 Task: Find connections with filter location Sivagiri with filter topic #Startupcompanywith filter profile language Potuguese with filter current company Qualys with filter school Aarupadai Veedu Institute Of Technology with filter industry Building Structure and Exterior Contractors with filter service category Corporate Events with filter keywords title Executive
Action: Mouse pressed left at (485, 55)
Screenshot: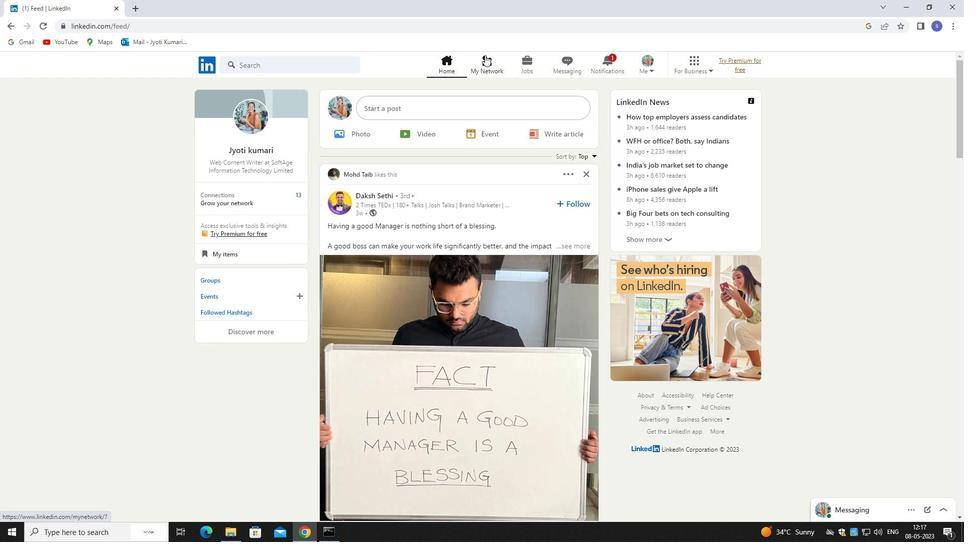 
Action: Mouse pressed left at (485, 55)
Screenshot: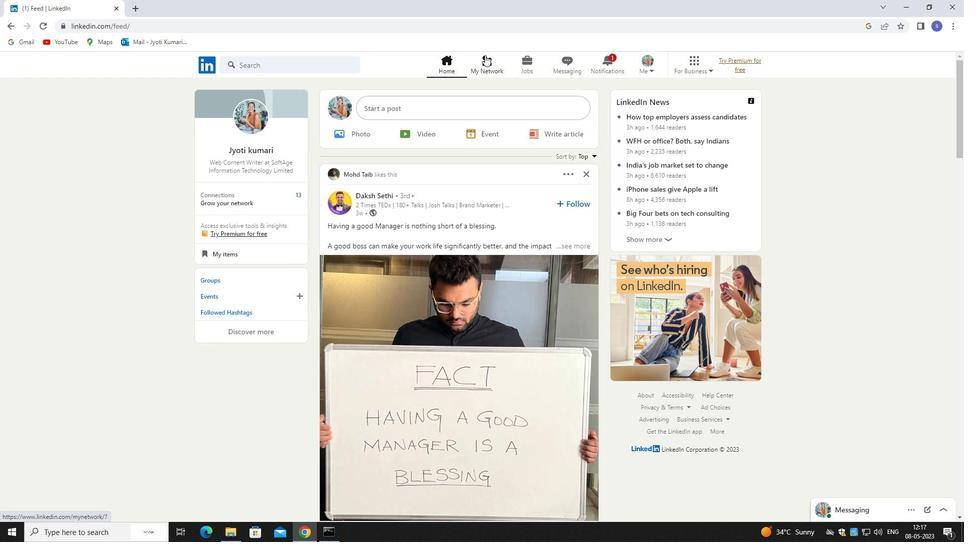 
Action: Mouse moved to (301, 121)
Screenshot: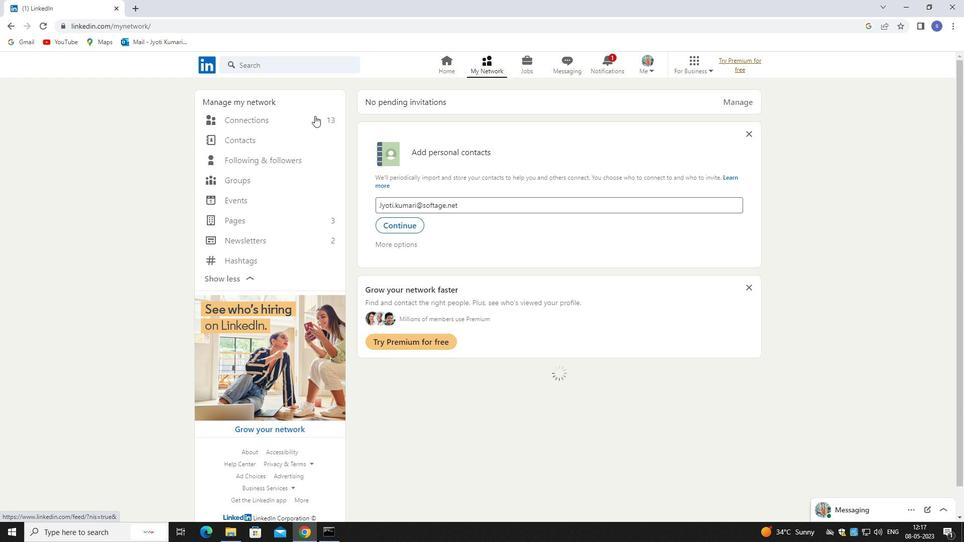 
Action: Mouse pressed left at (301, 121)
Screenshot: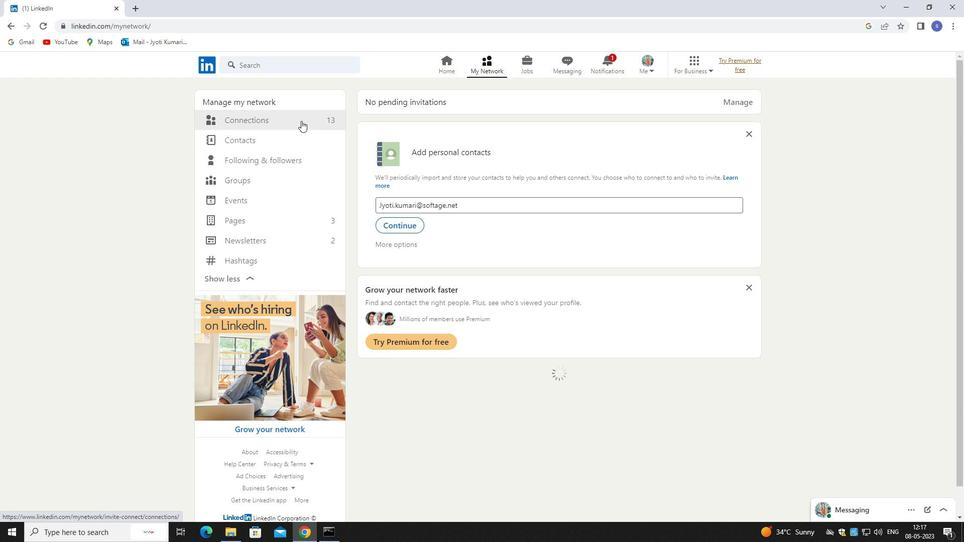 
Action: Mouse moved to (300, 121)
Screenshot: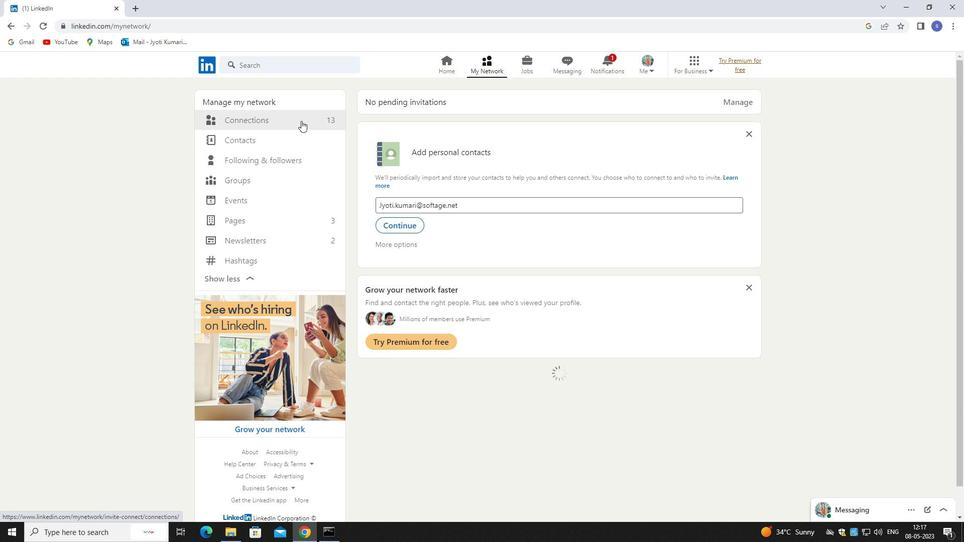 
Action: Mouse pressed left at (300, 121)
Screenshot: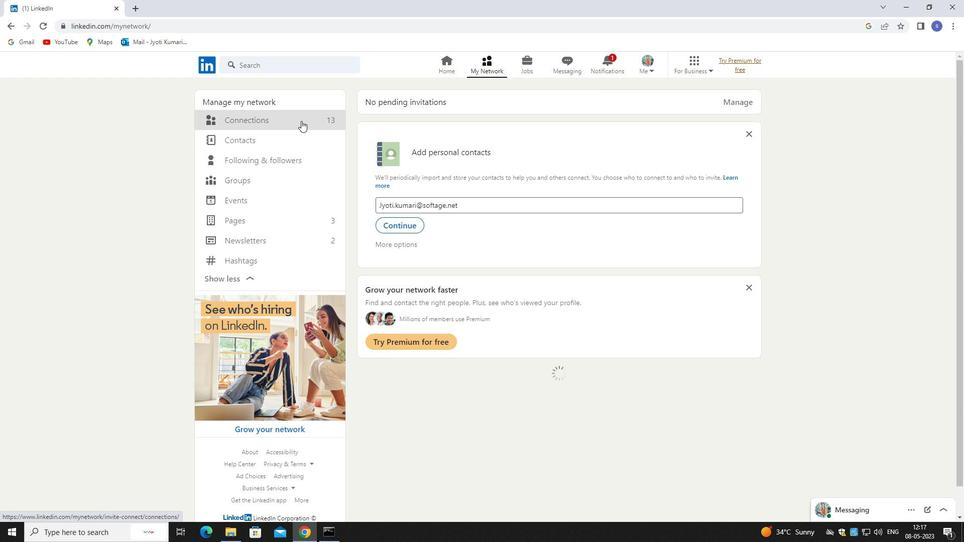 
Action: Mouse moved to (533, 120)
Screenshot: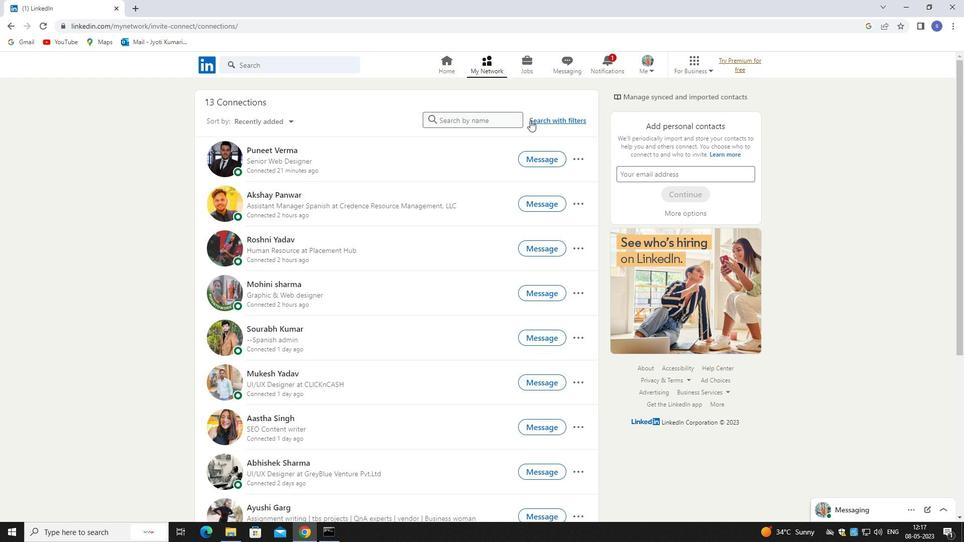 
Action: Mouse pressed left at (533, 120)
Screenshot: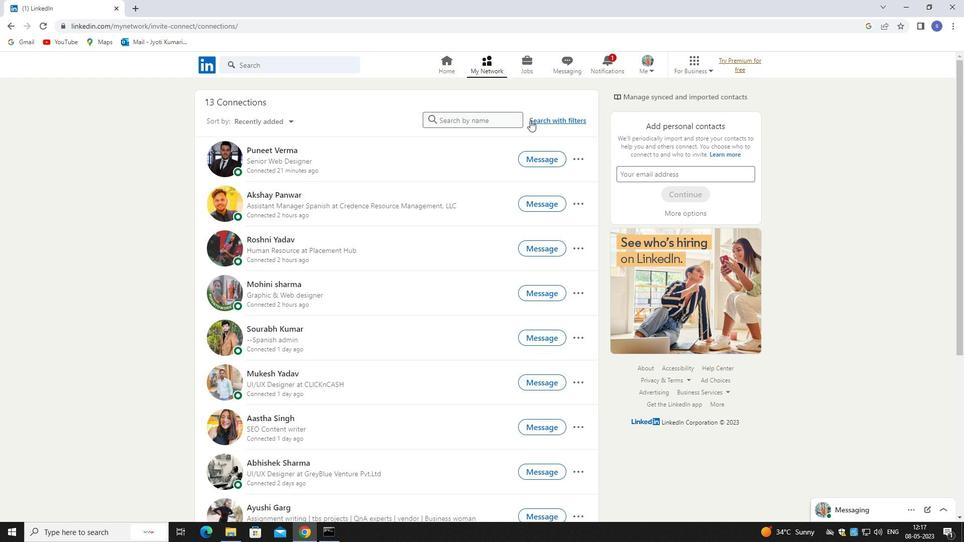 
Action: Mouse moved to (515, 94)
Screenshot: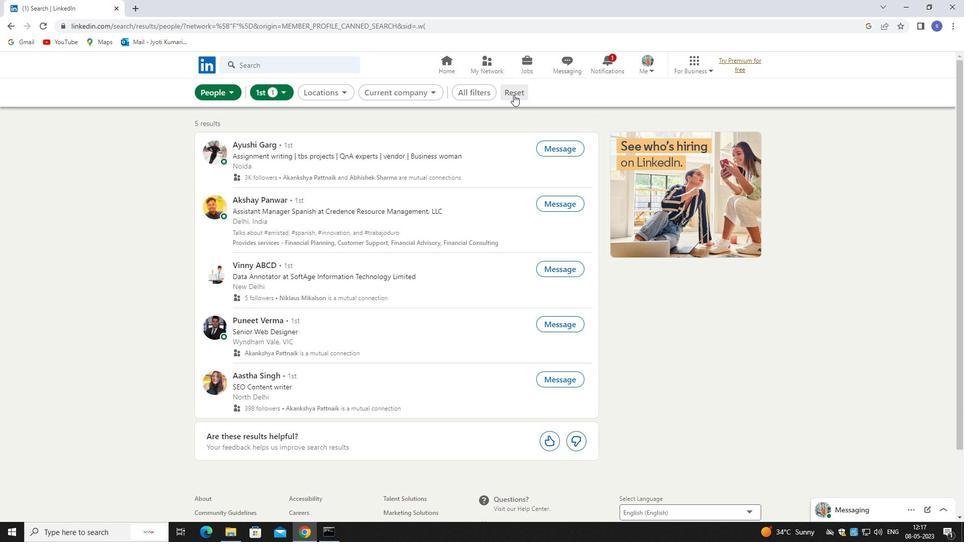 
Action: Mouse pressed left at (515, 94)
Screenshot: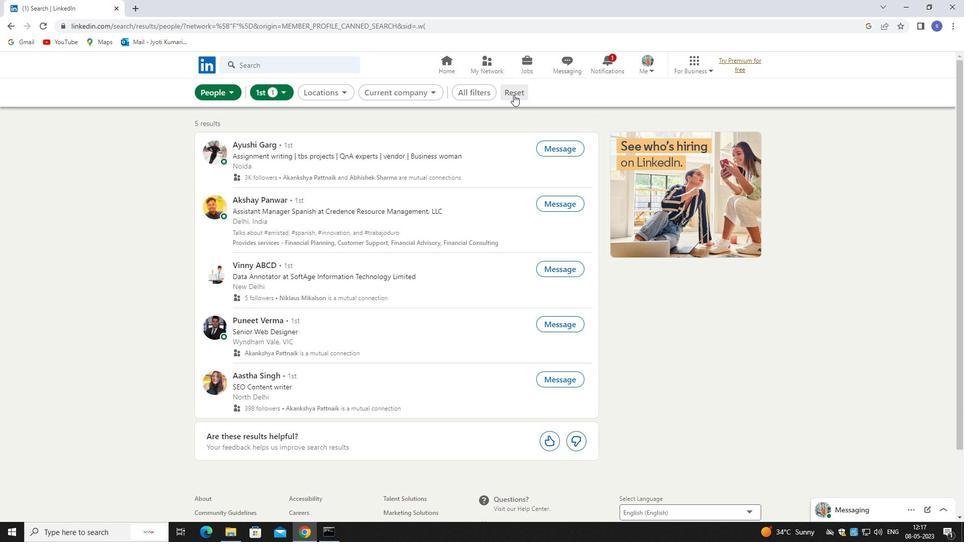 
Action: Mouse moved to (497, 93)
Screenshot: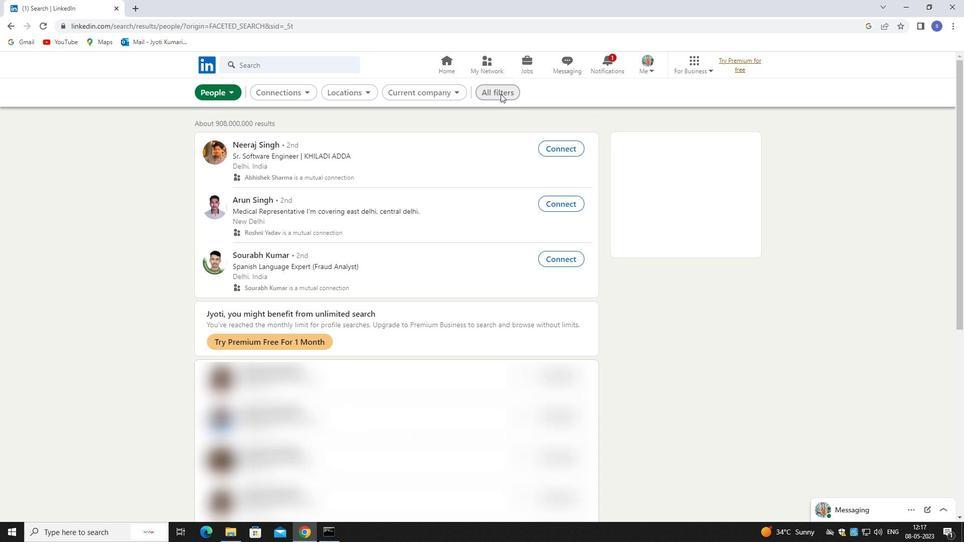 
Action: Mouse pressed left at (497, 93)
Screenshot: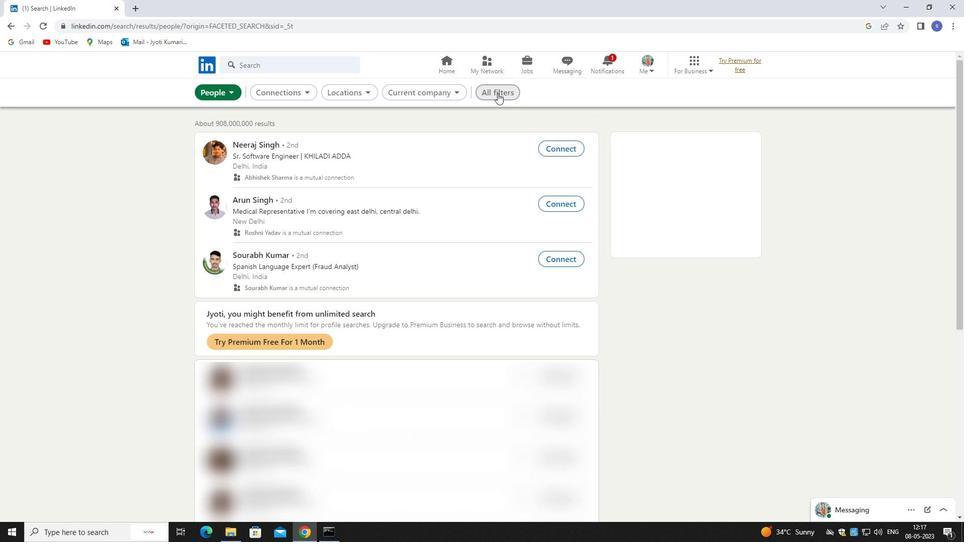 
Action: Mouse moved to (860, 396)
Screenshot: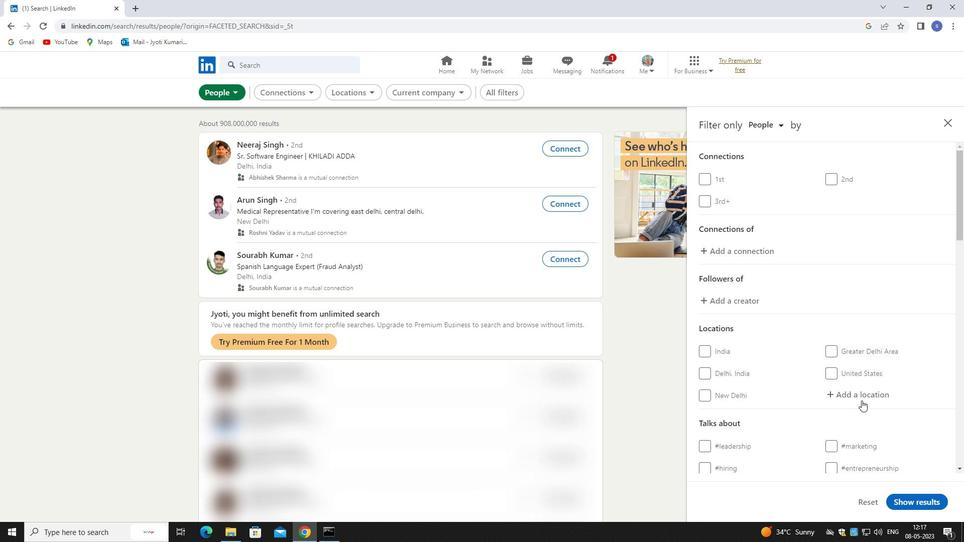
Action: Mouse pressed left at (860, 396)
Screenshot: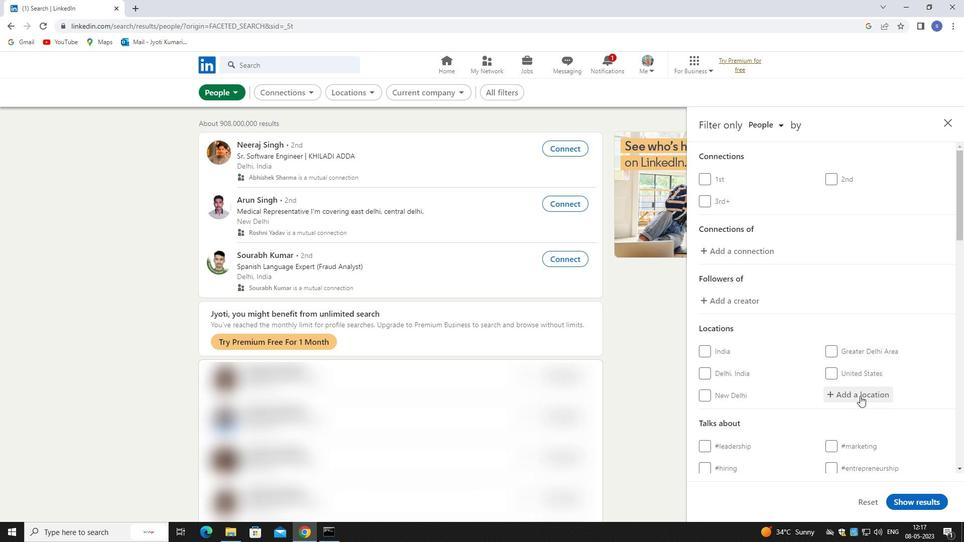 
Action: Key pressed iva<Key.backspace><Key.backspace><Key.backspace>sivagiri
Screenshot: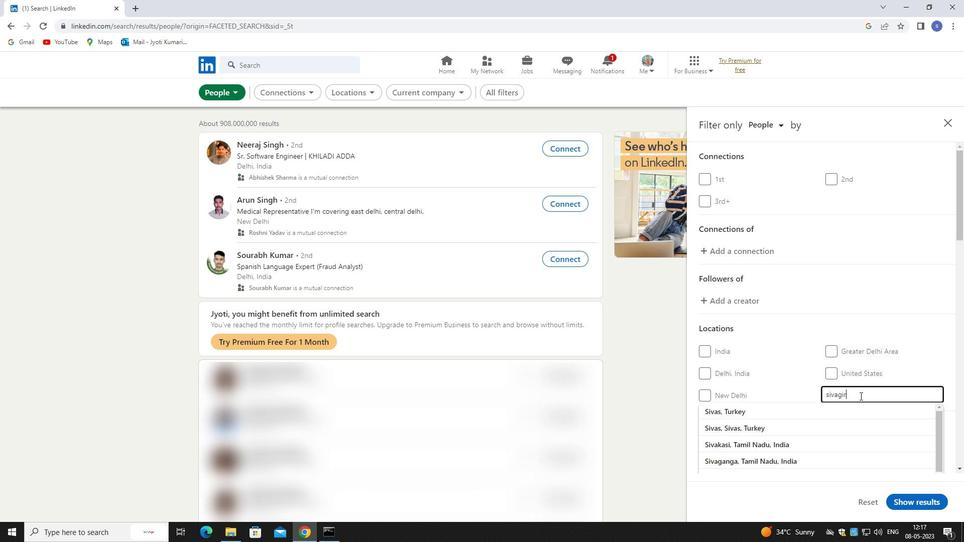 
Action: Mouse moved to (857, 415)
Screenshot: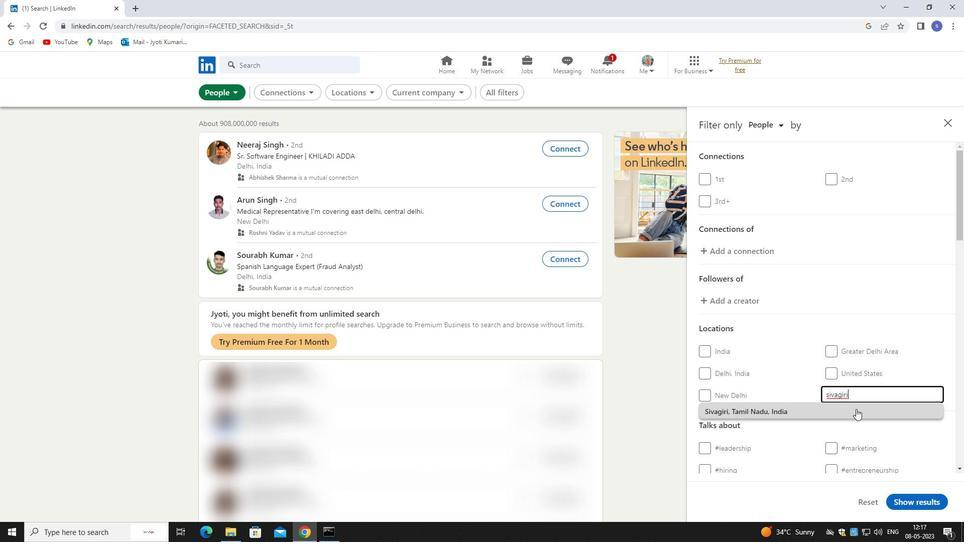 
Action: Mouse pressed left at (857, 415)
Screenshot: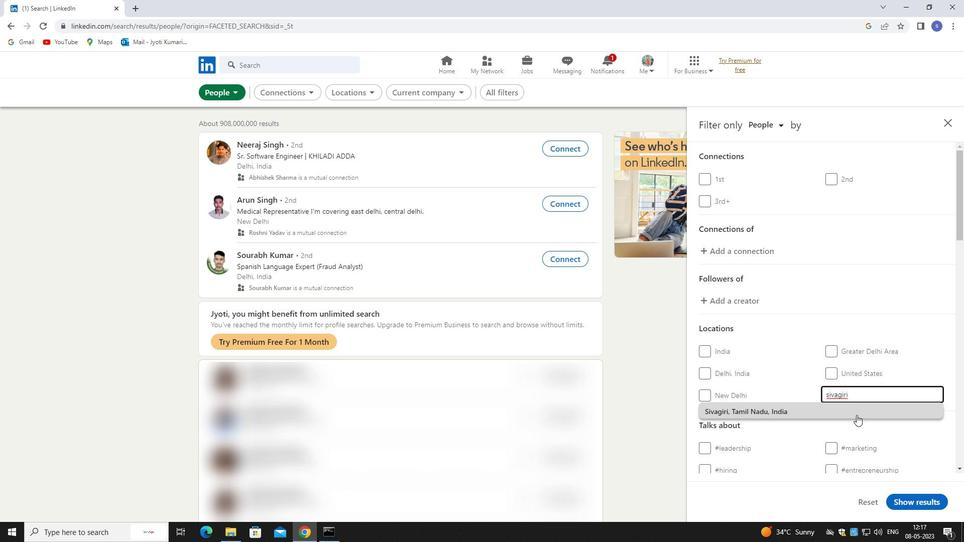 
Action: Mouse moved to (857, 415)
Screenshot: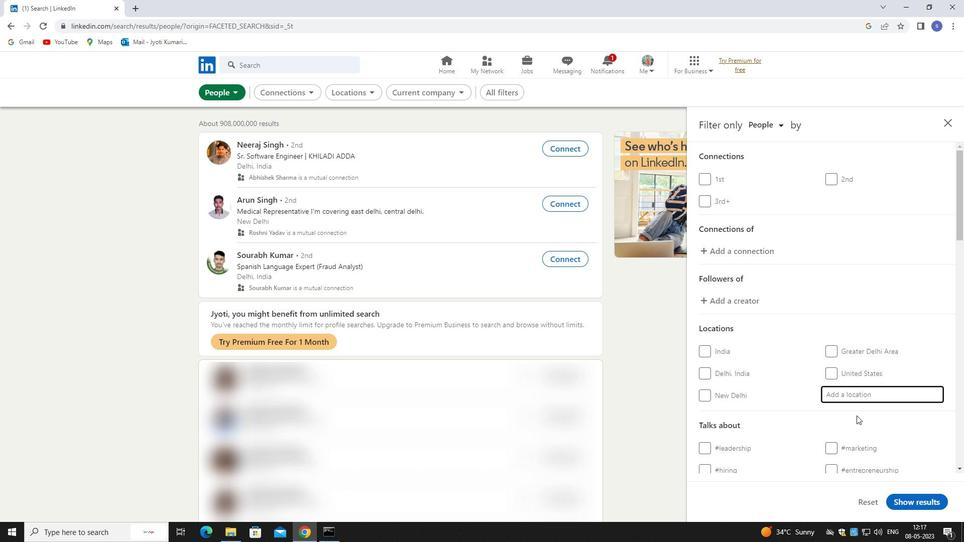 
Action: Mouse scrolled (857, 415) with delta (0, 0)
Screenshot: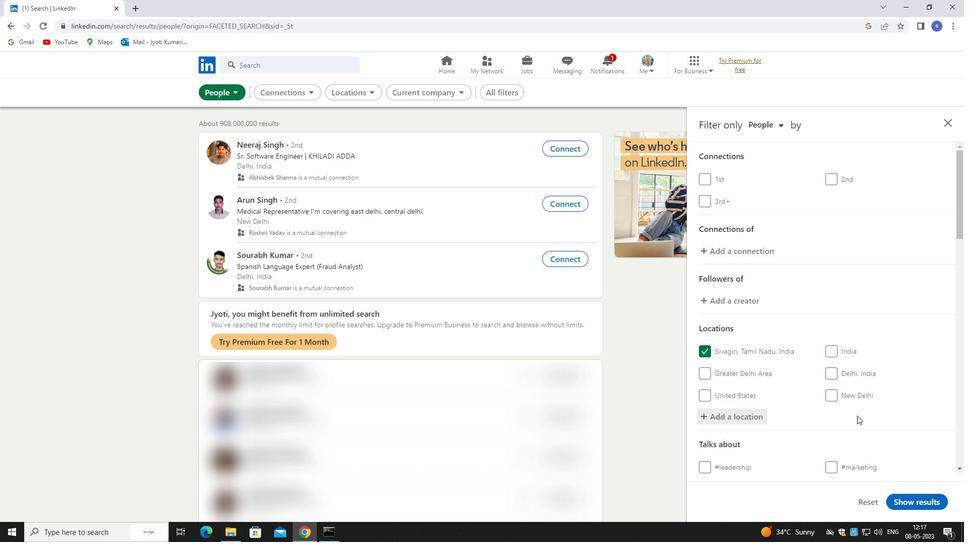 
Action: Mouse scrolled (857, 415) with delta (0, 0)
Screenshot: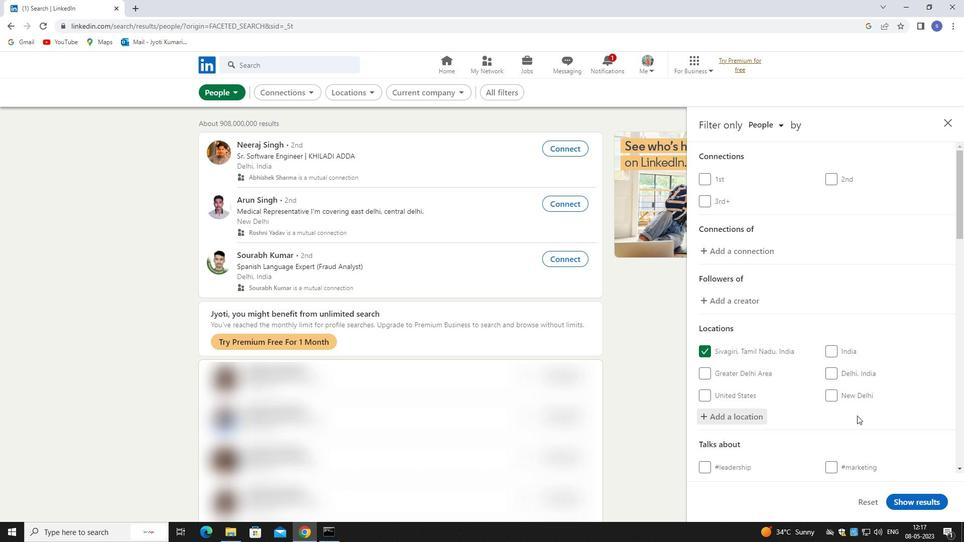 
Action: Mouse moved to (857, 411)
Screenshot: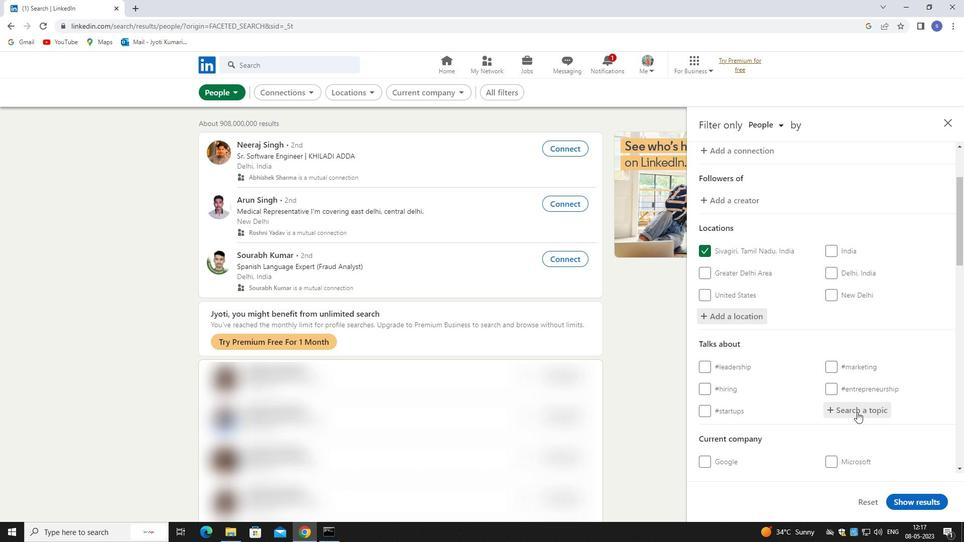 
Action: Mouse pressed left at (857, 411)
Screenshot: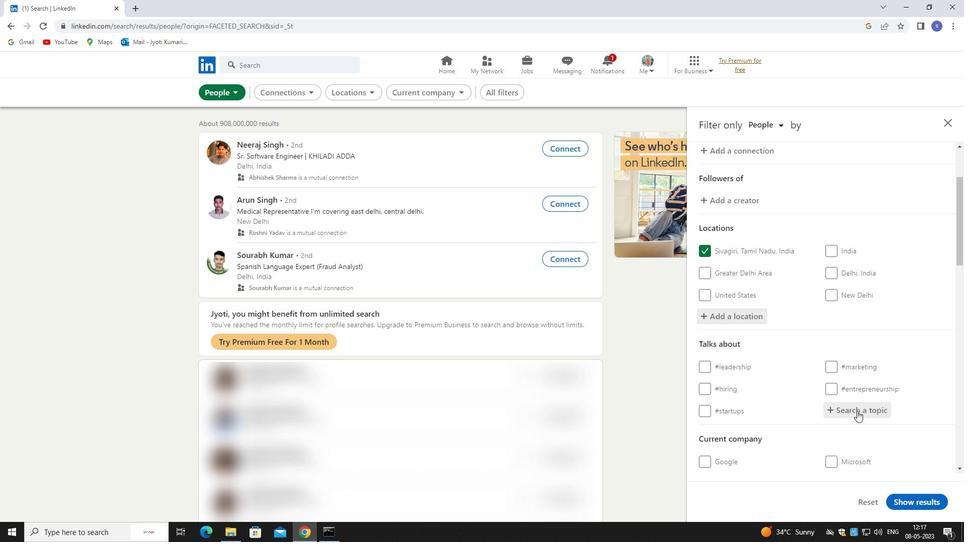 
Action: Key pressed startup
Screenshot: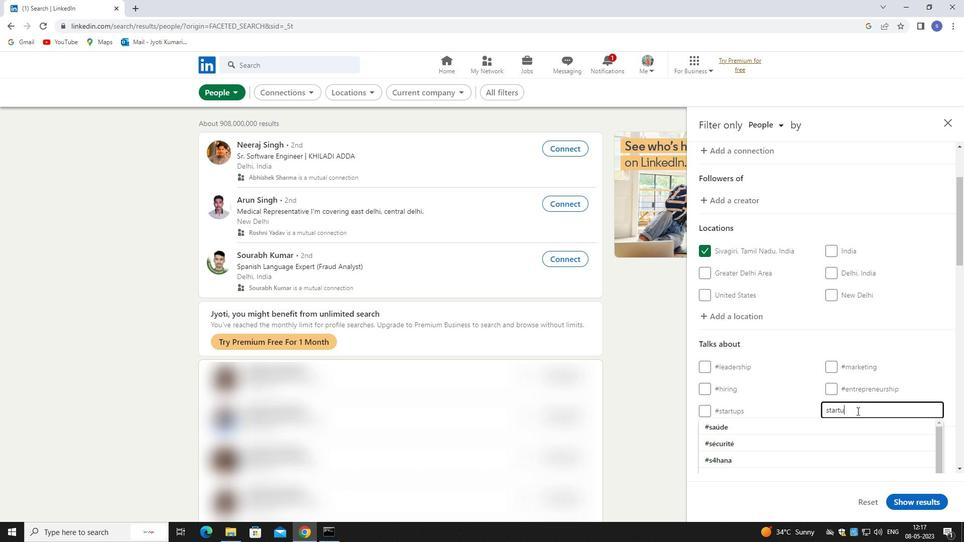 
Action: Mouse moved to (873, 421)
Screenshot: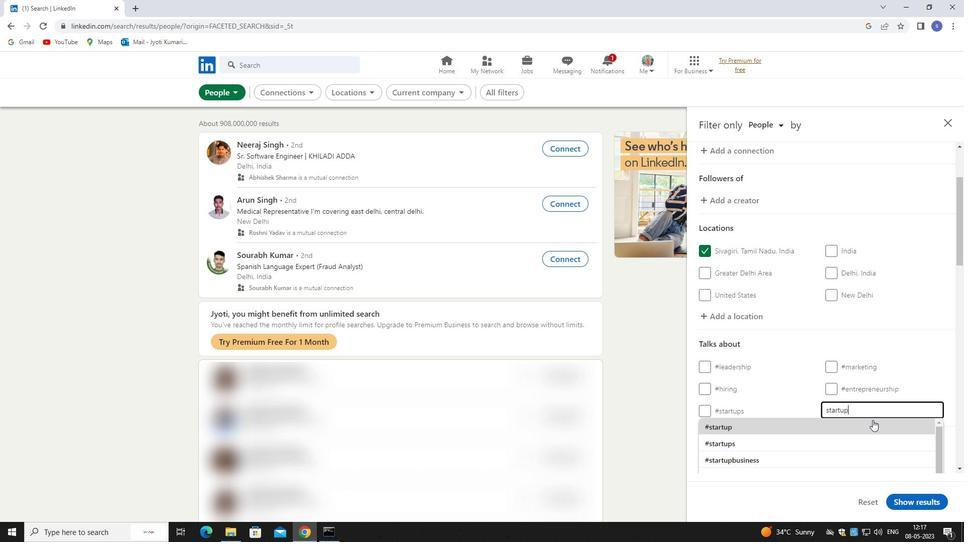 
Action: Key pressed com
Screenshot: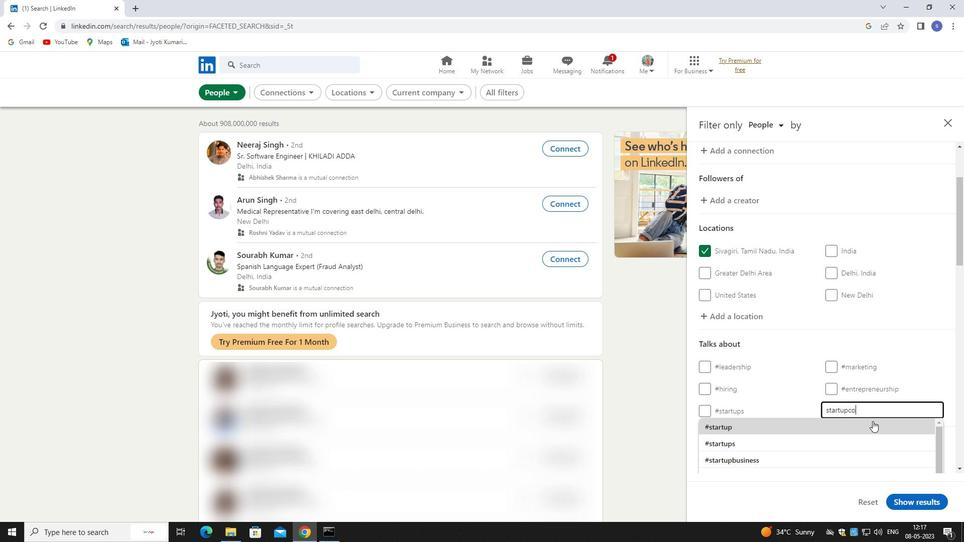
Action: Mouse pressed left at (873, 421)
Screenshot: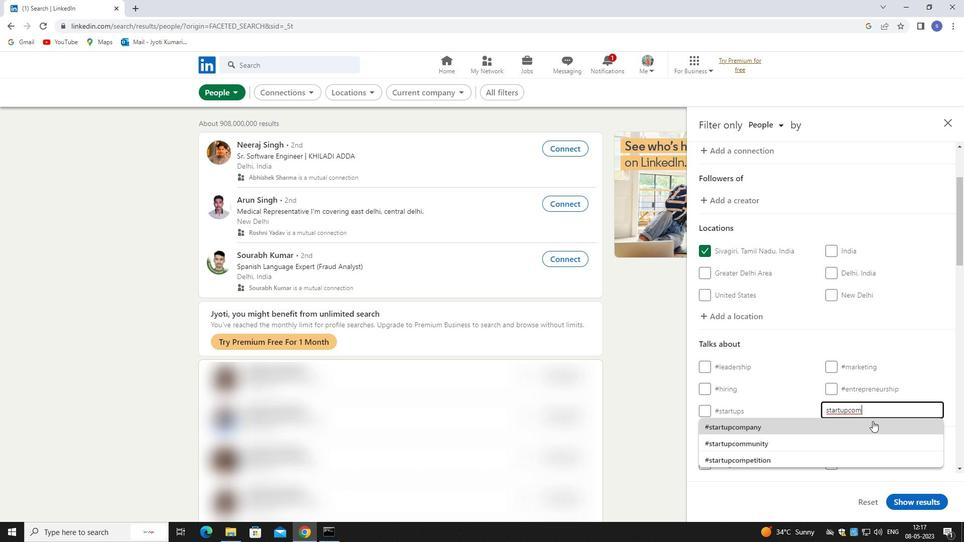 
Action: Mouse moved to (873, 421)
Screenshot: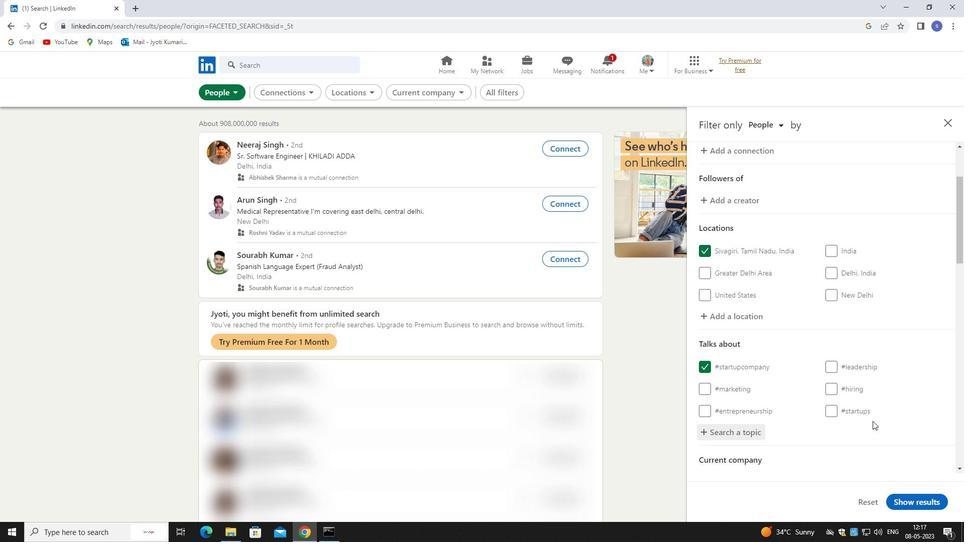 
Action: Mouse scrolled (873, 421) with delta (0, 0)
Screenshot: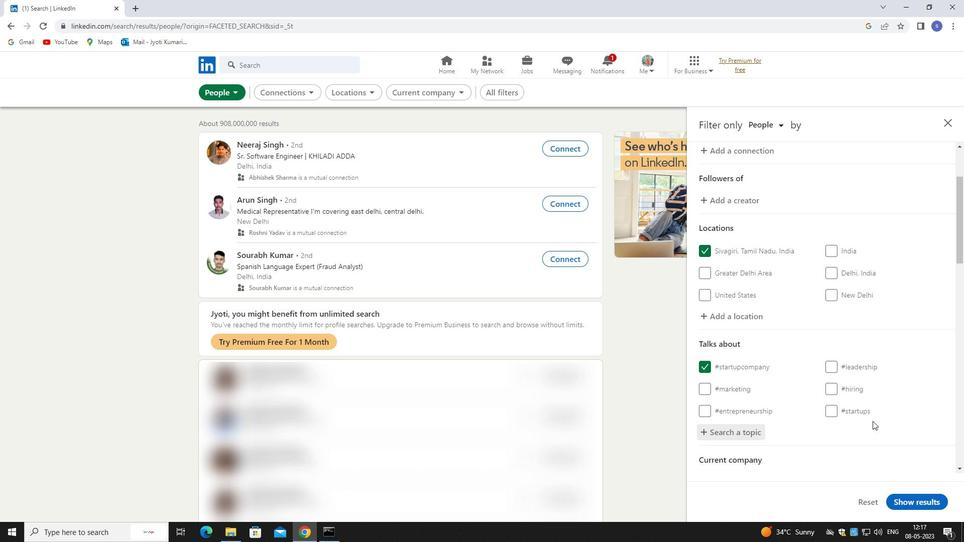 
Action: Mouse moved to (873, 421)
Screenshot: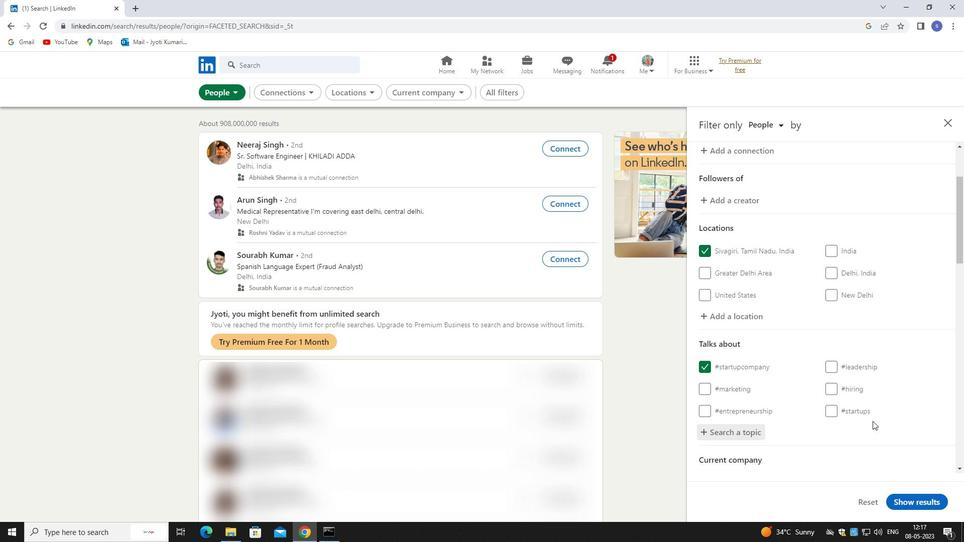 
Action: Mouse scrolled (873, 421) with delta (0, 0)
Screenshot: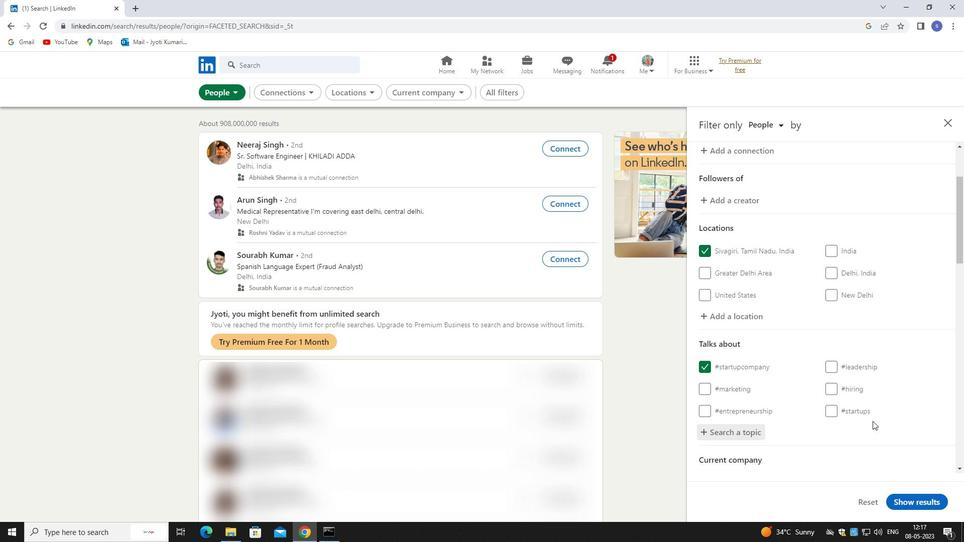 
Action: Mouse moved to (868, 422)
Screenshot: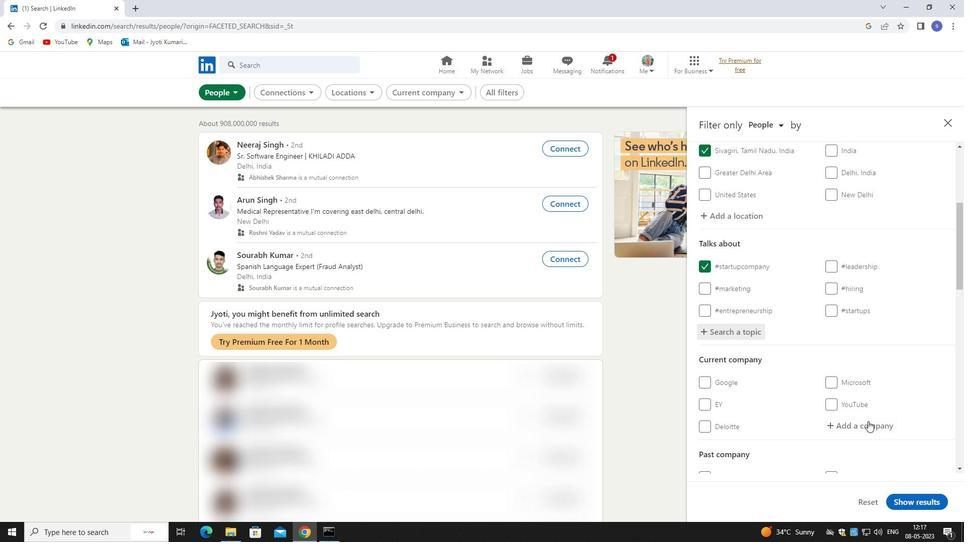 
Action: Mouse pressed left at (868, 422)
Screenshot: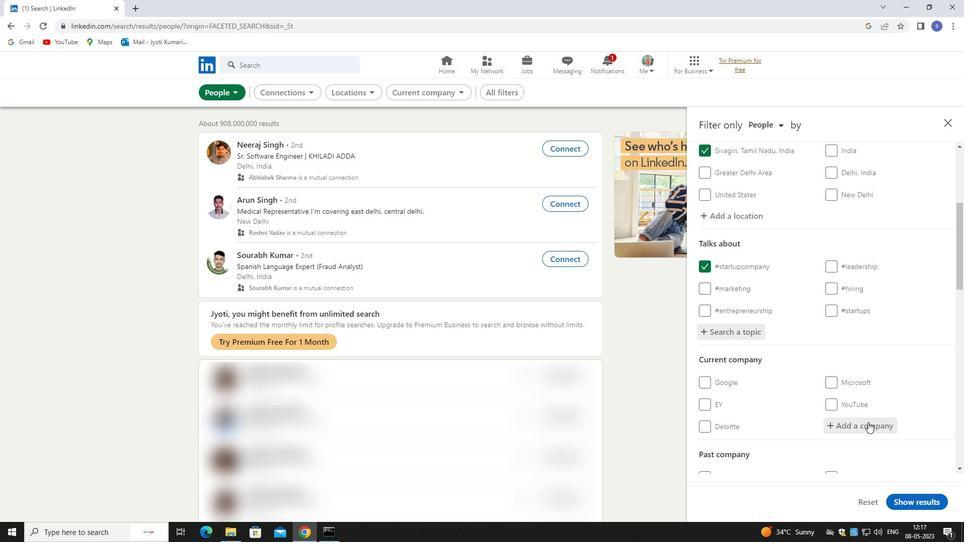 
Action: Key pressed qualys
Screenshot: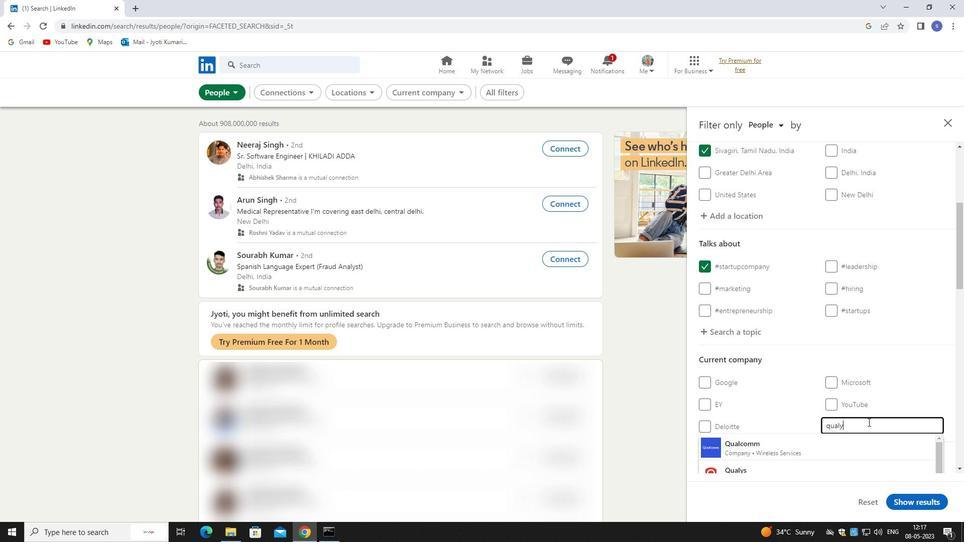 
Action: Mouse moved to (871, 425)
Screenshot: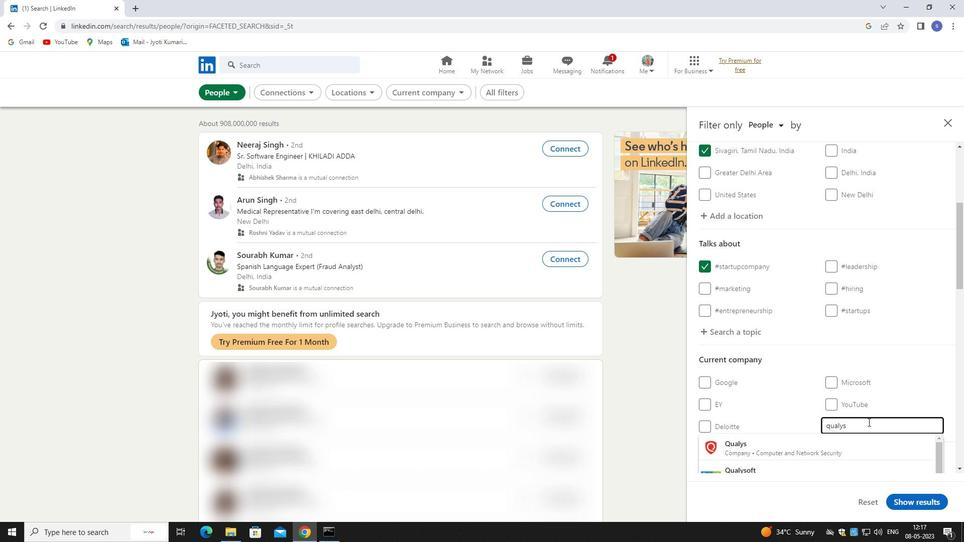 
Action: Mouse scrolled (871, 425) with delta (0, 0)
Screenshot: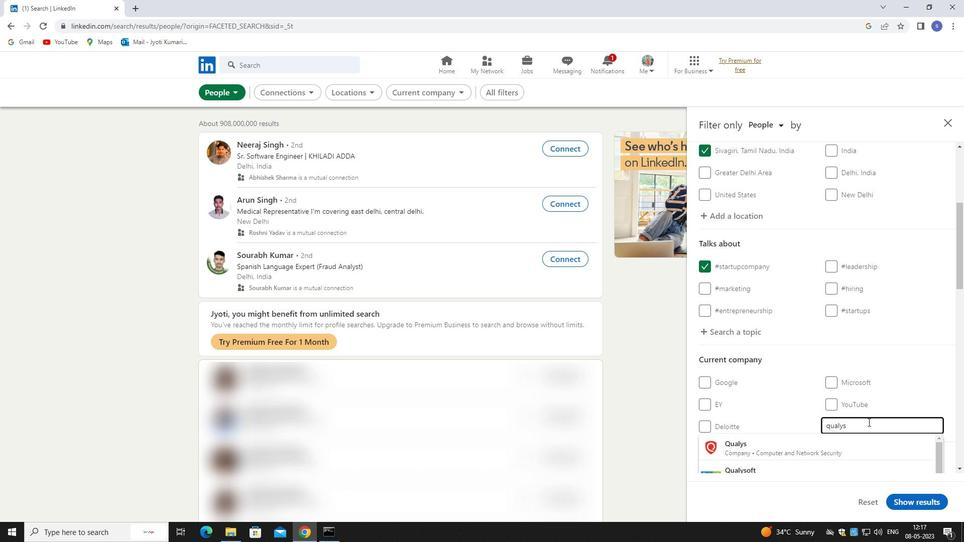 
Action: Mouse moved to (863, 407)
Screenshot: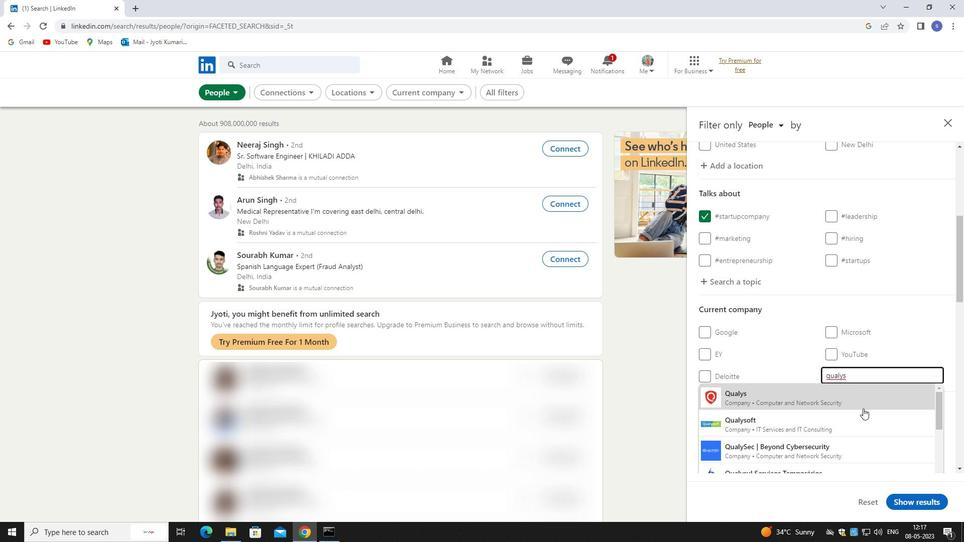 
Action: Mouse pressed left at (863, 407)
Screenshot: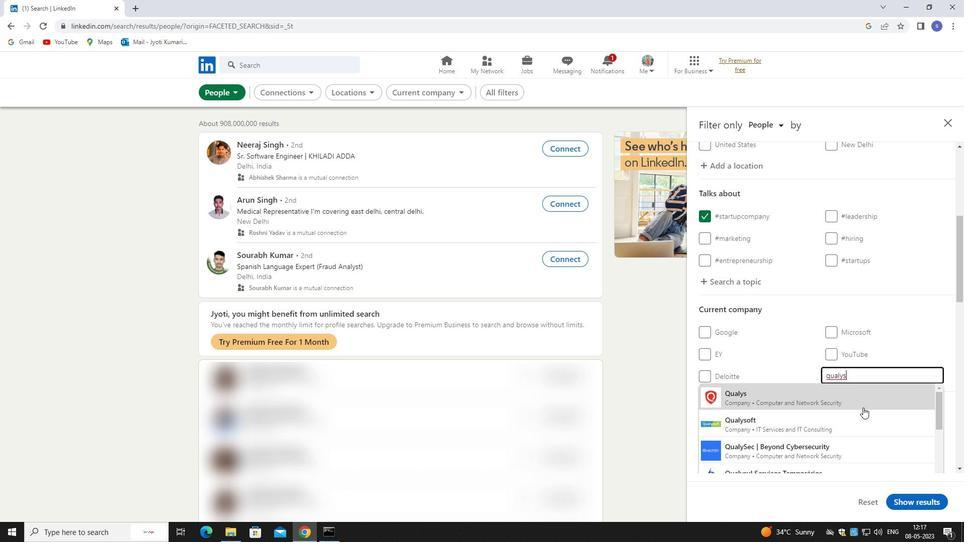 
Action: Mouse moved to (865, 406)
Screenshot: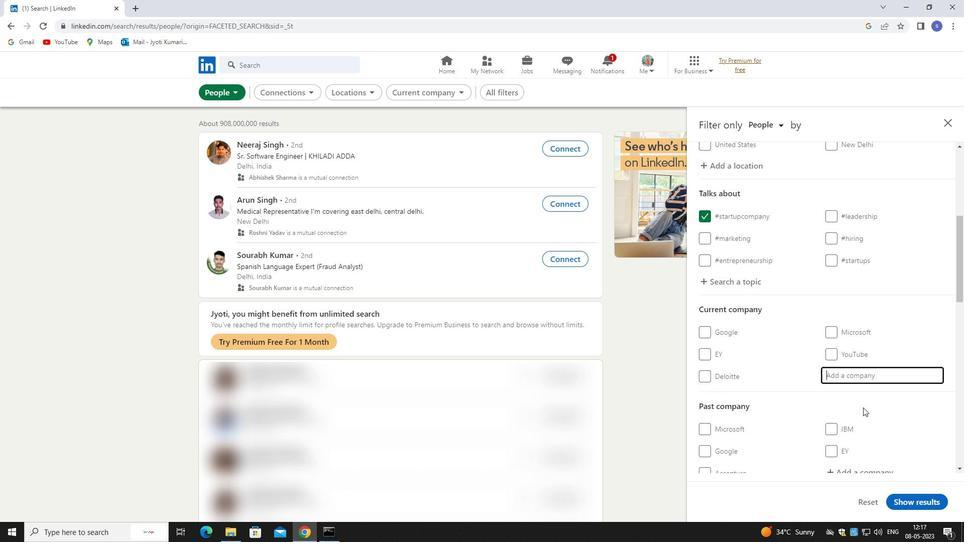 
Action: Mouse scrolled (865, 405) with delta (0, 0)
Screenshot: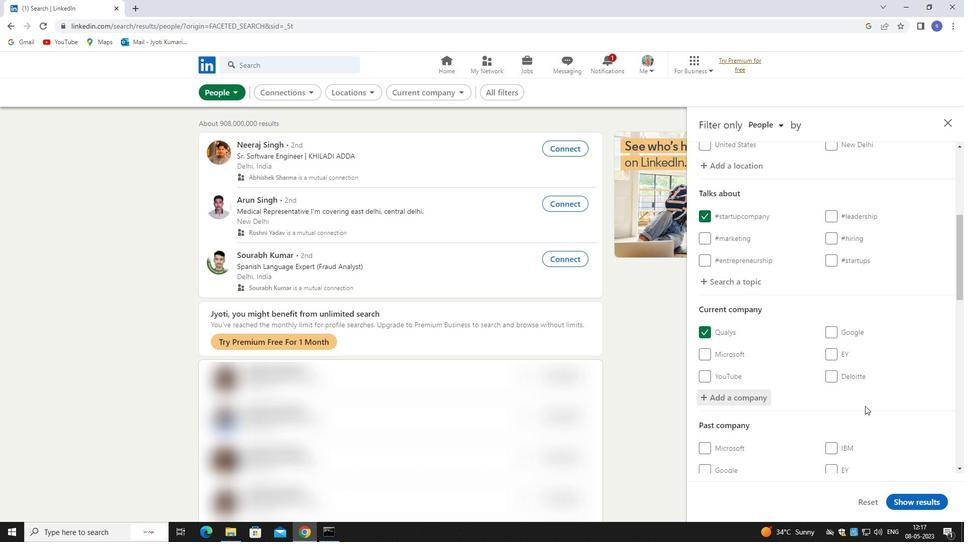
Action: Mouse scrolled (865, 405) with delta (0, 0)
Screenshot: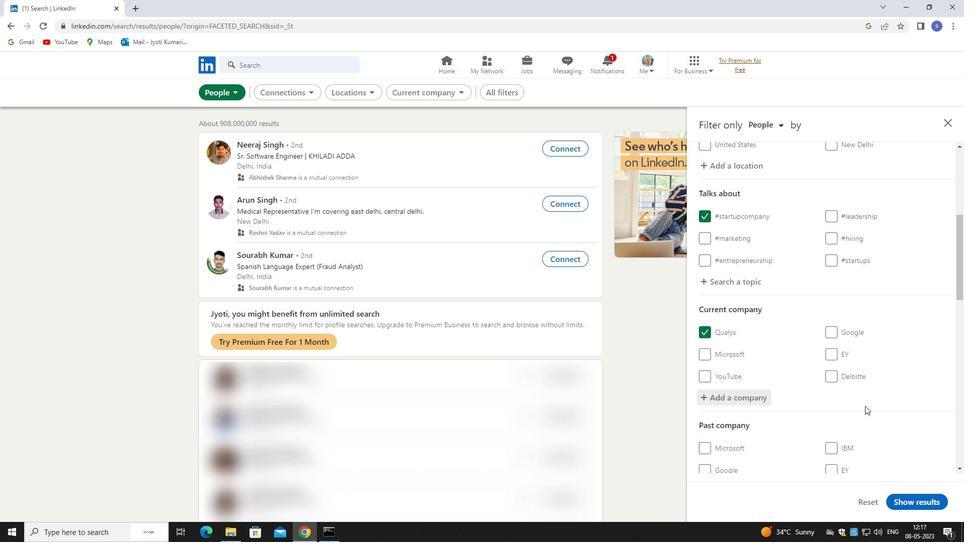 
Action: Mouse moved to (867, 399)
Screenshot: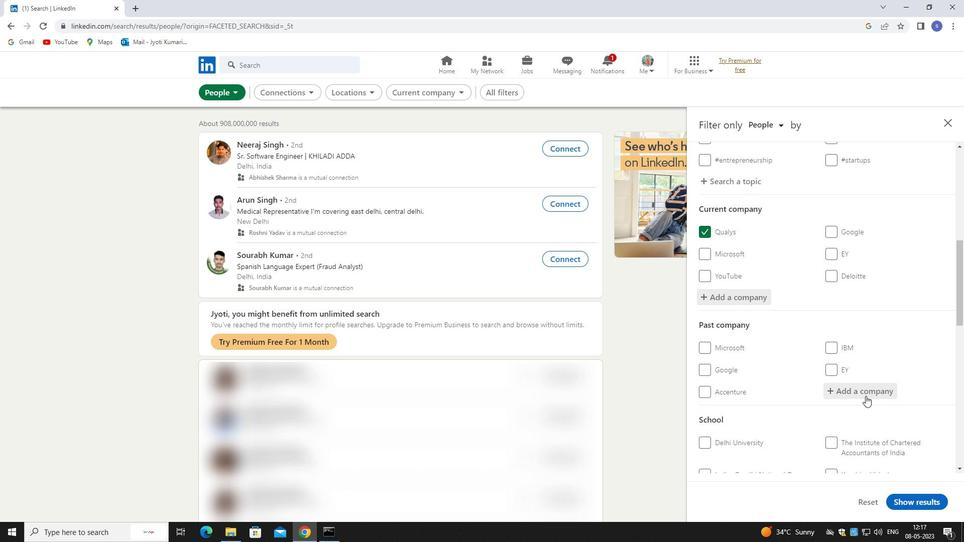 
Action: Mouse scrolled (867, 398) with delta (0, 0)
Screenshot: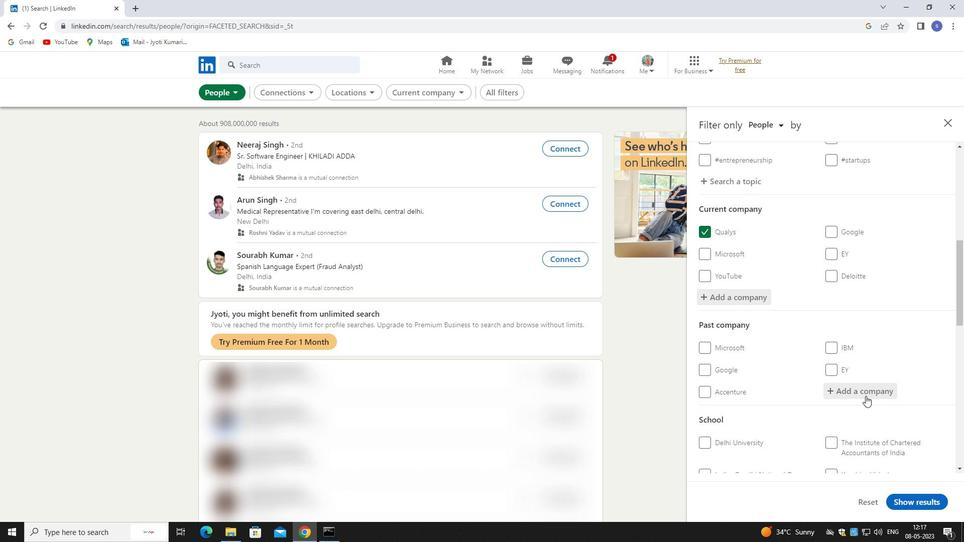 
Action: Mouse moved to (854, 405)
Screenshot: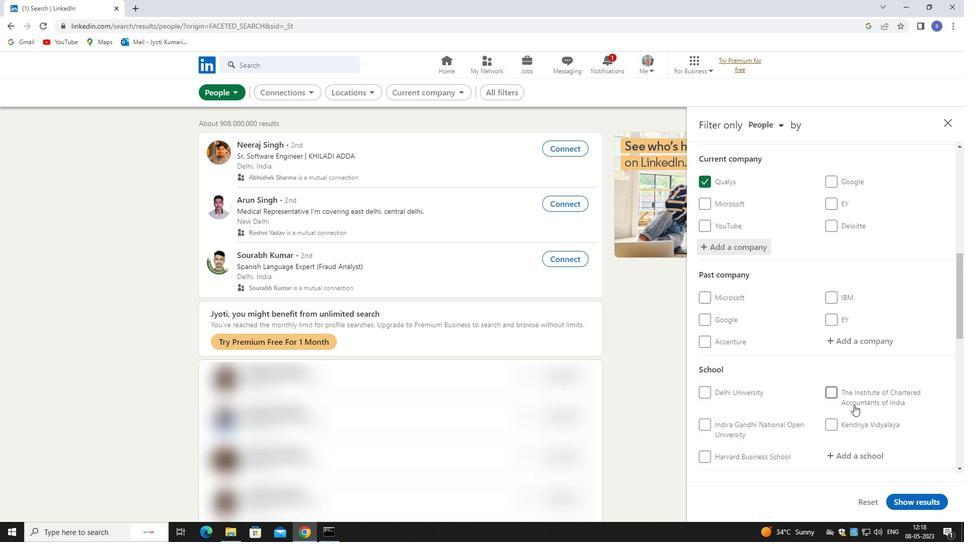 
Action: Mouse scrolled (854, 404) with delta (0, 0)
Screenshot: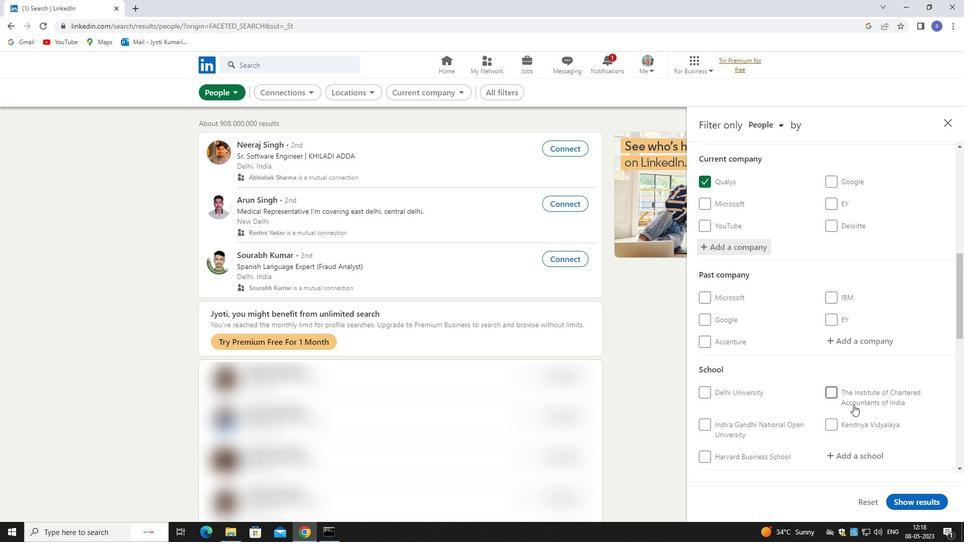 
Action: Mouse scrolled (854, 404) with delta (0, 0)
Screenshot: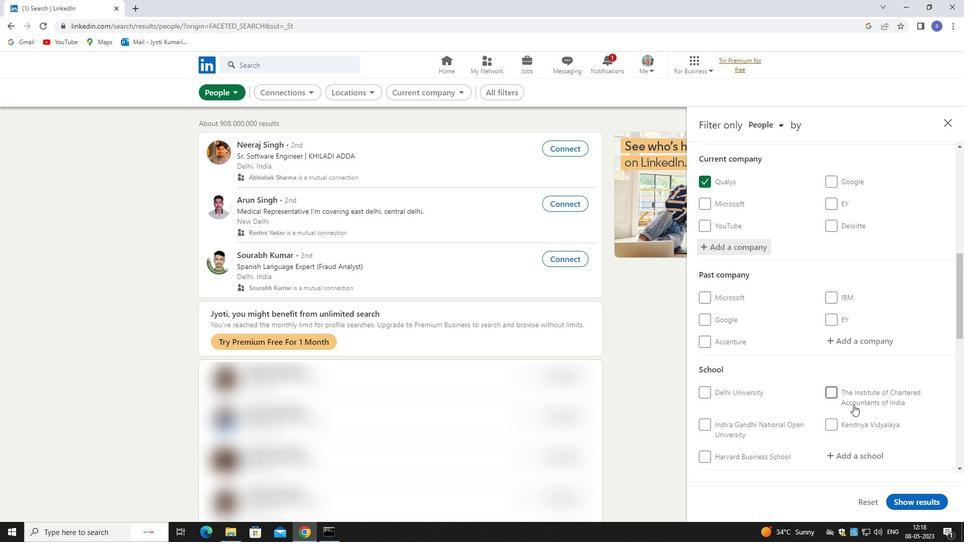 
Action: Mouse moved to (855, 360)
Screenshot: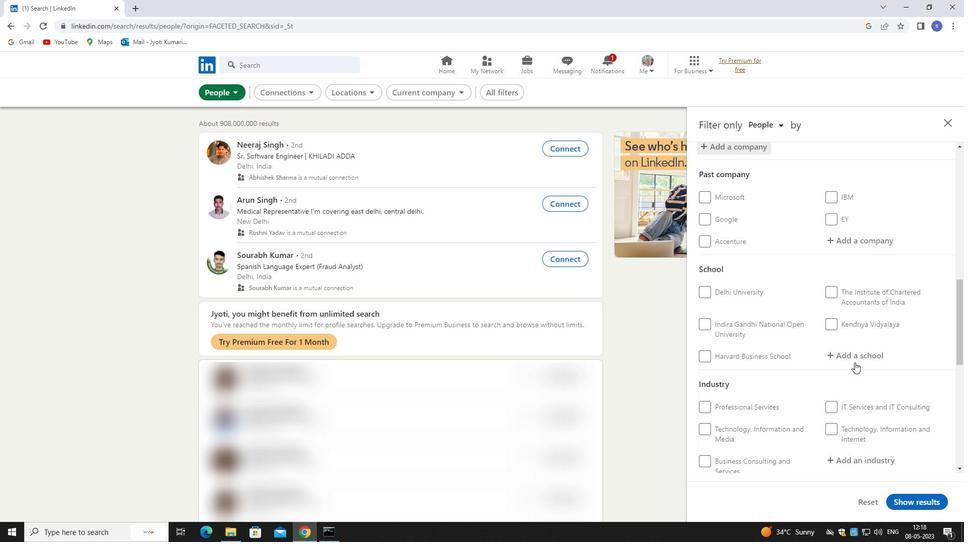 
Action: Mouse pressed left at (855, 360)
Screenshot: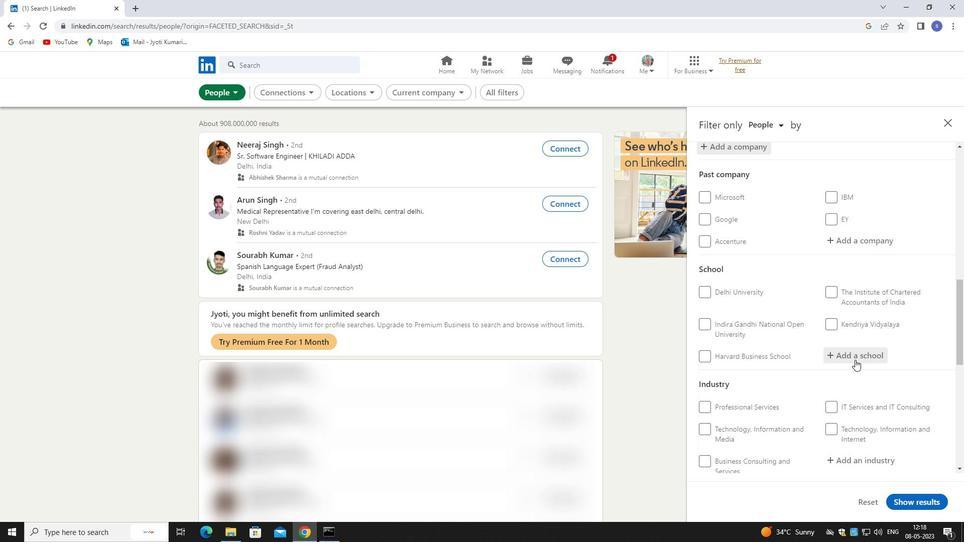 
Action: Mouse moved to (855, 359)
Screenshot: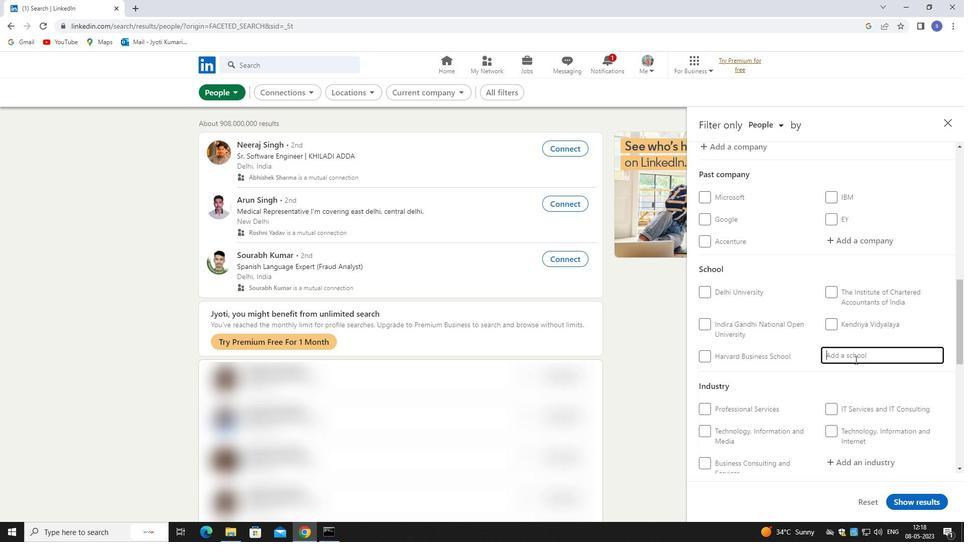 
Action: Key pressed aarupa
Screenshot: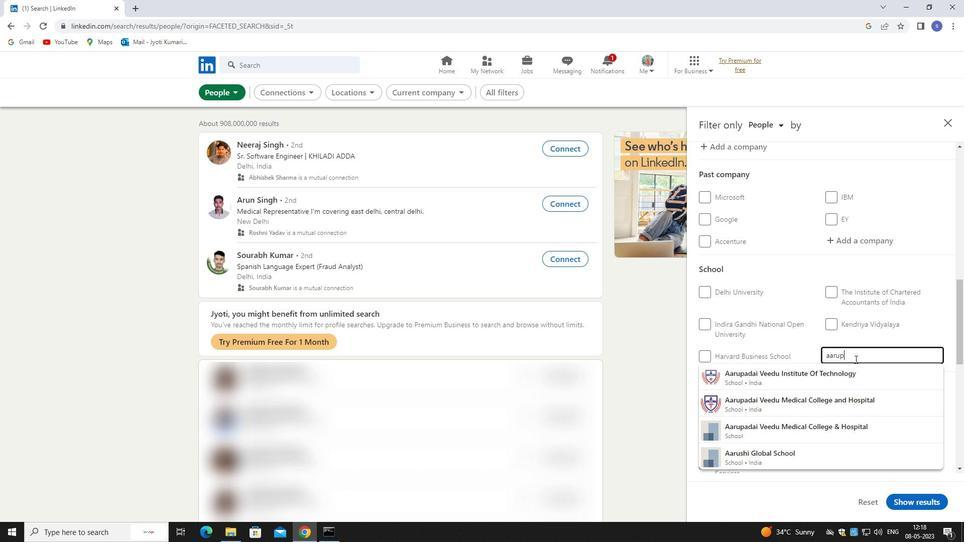 
Action: Mouse moved to (862, 383)
Screenshot: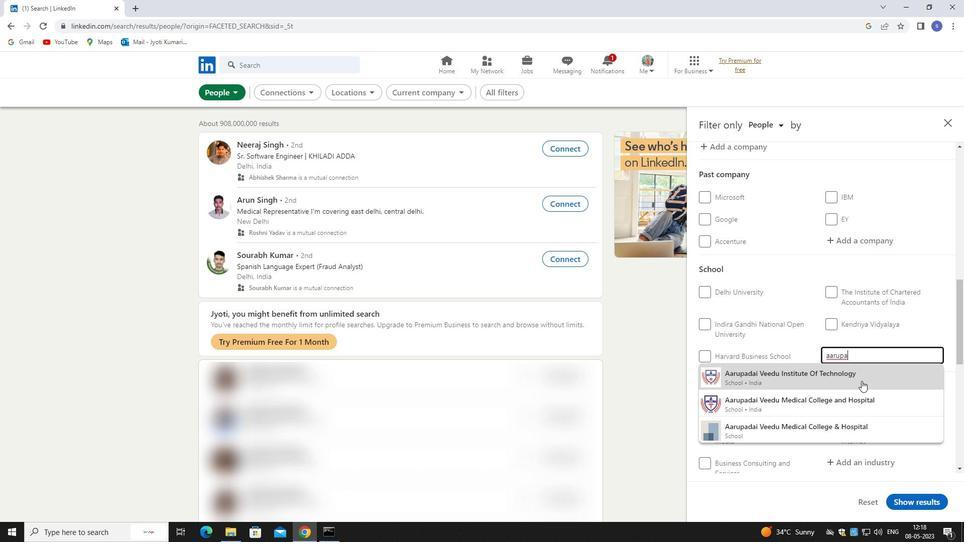 
Action: Mouse pressed left at (862, 383)
Screenshot: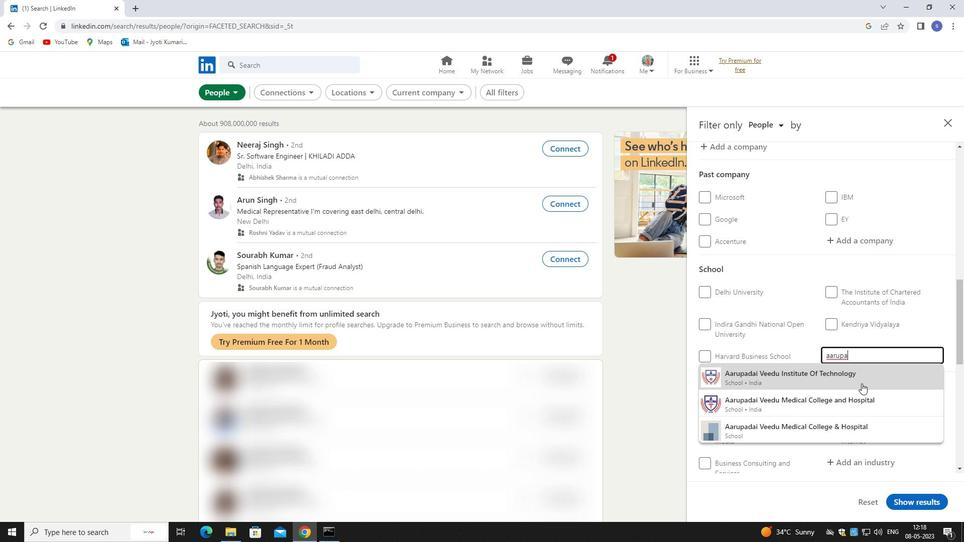 
Action: Mouse scrolled (862, 383) with delta (0, 0)
Screenshot: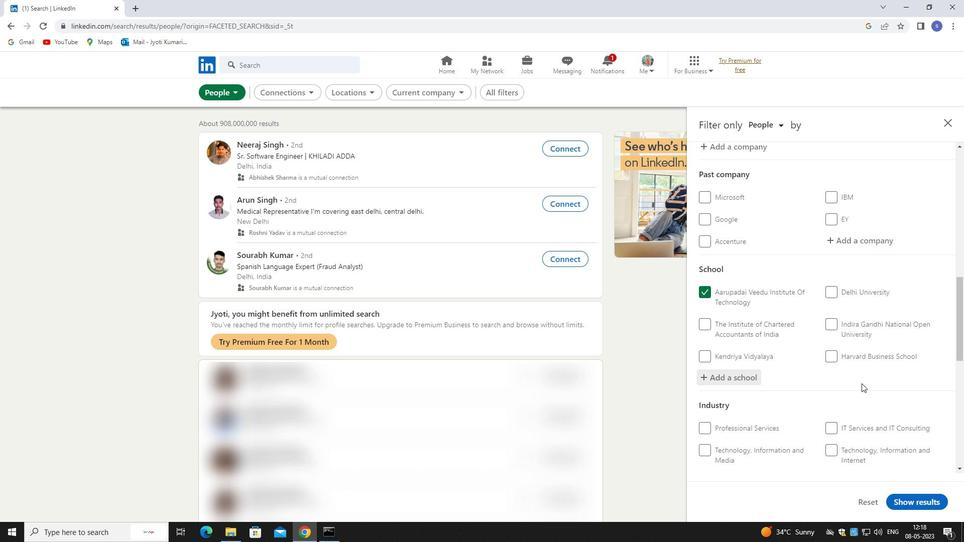 
Action: Mouse scrolled (862, 383) with delta (0, 0)
Screenshot: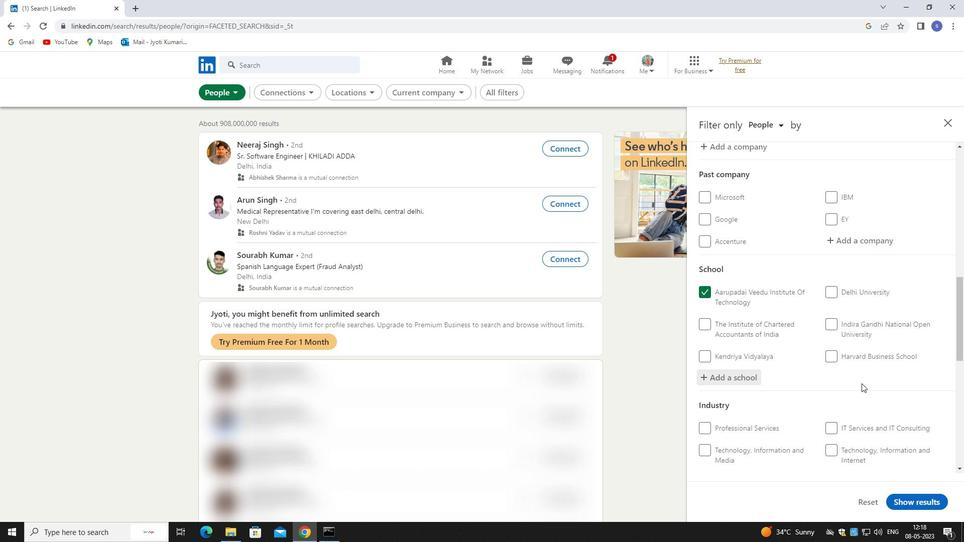 
Action: Mouse scrolled (862, 383) with delta (0, 0)
Screenshot: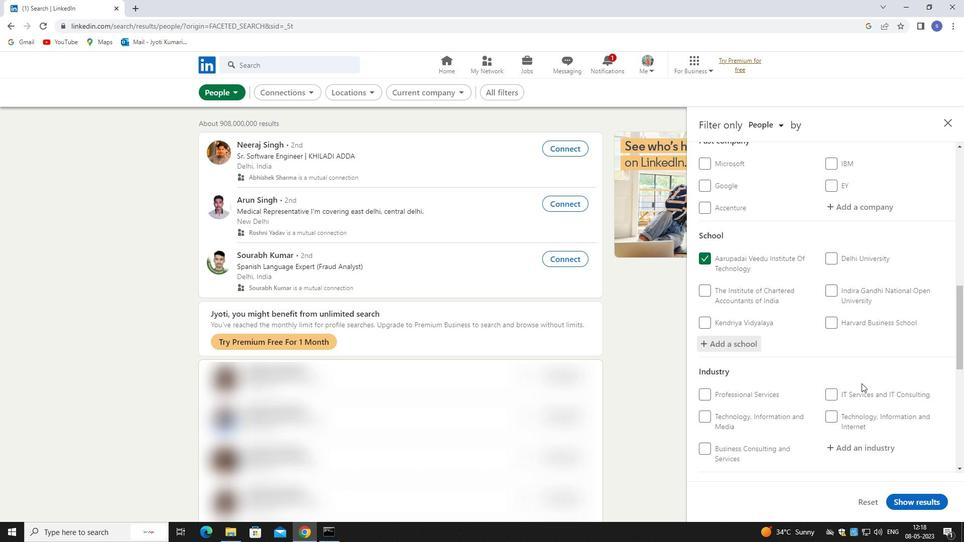 
Action: Mouse moved to (873, 336)
Screenshot: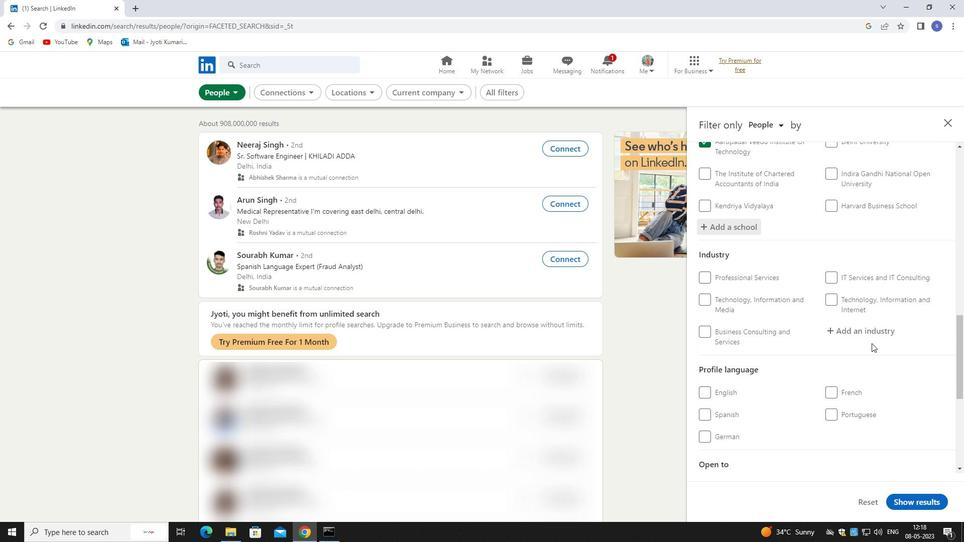 
Action: Mouse pressed left at (873, 336)
Screenshot: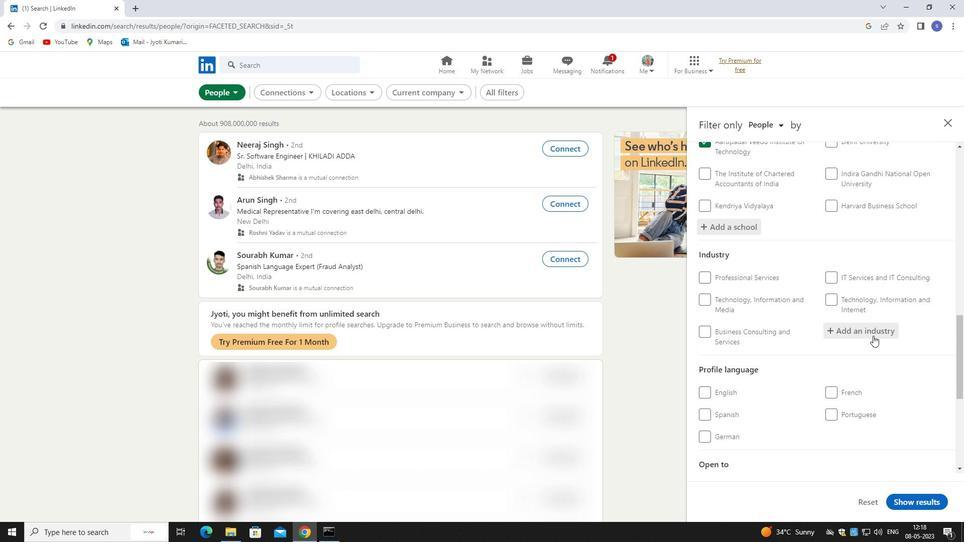 
Action: Key pressed buildi
Screenshot: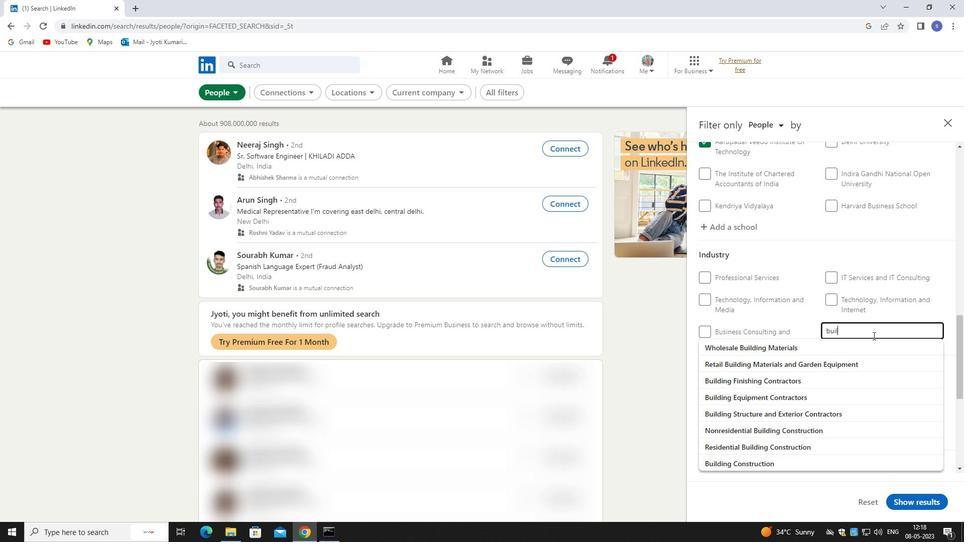 
Action: Mouse moved to (823, 409)
Screenshot: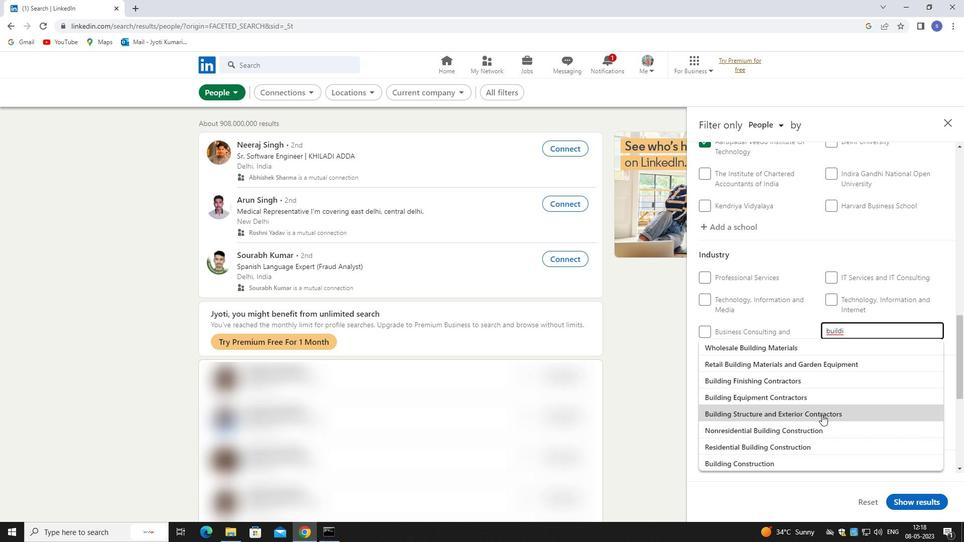 
Action: Mouse pressed left at (823, 409)
Screenshot: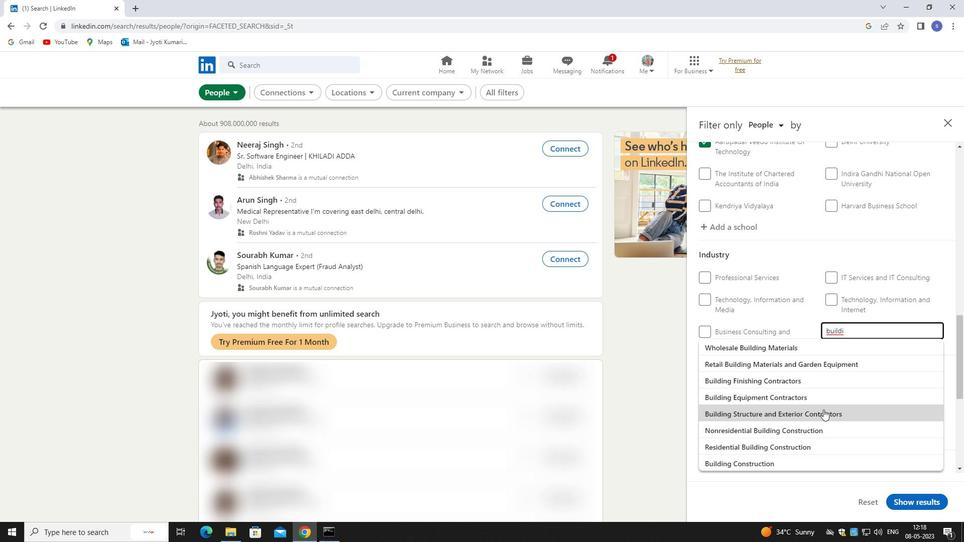 
Action: Mouse scrolled (823, 409) with delta (0, 0)
Screenshot: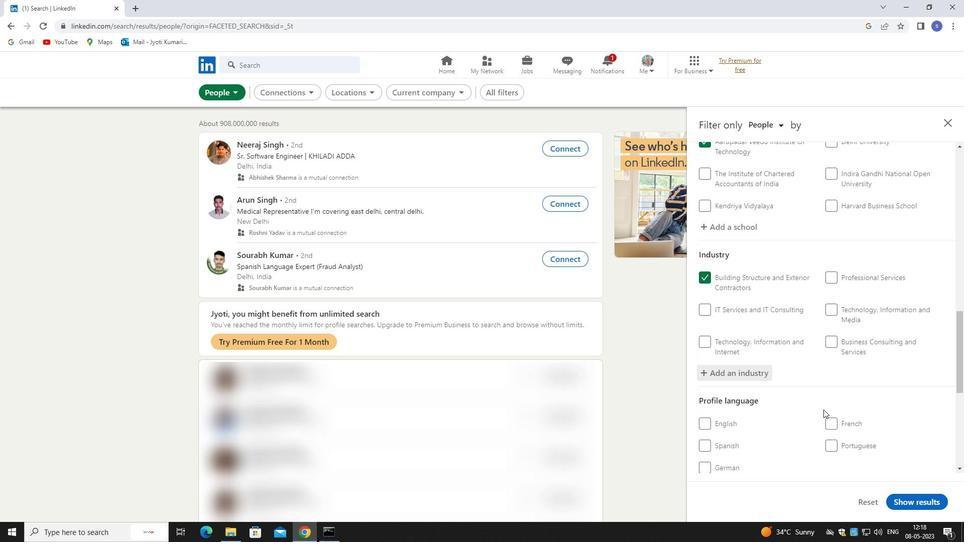 
Action: Mouse moved to (823, 409)
Screenshot: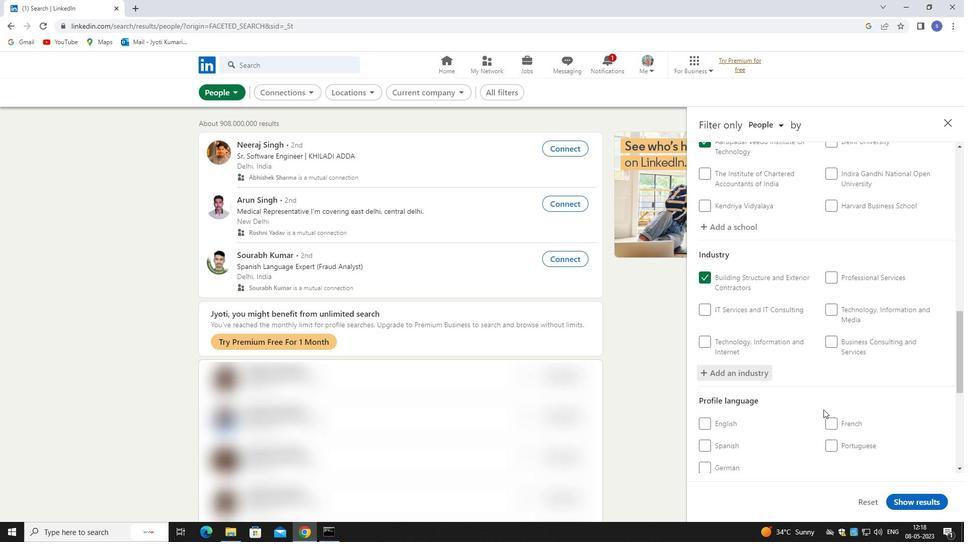 
Action: Mouse scrolled (823, 409) with delta (0, 0)
Screenshot: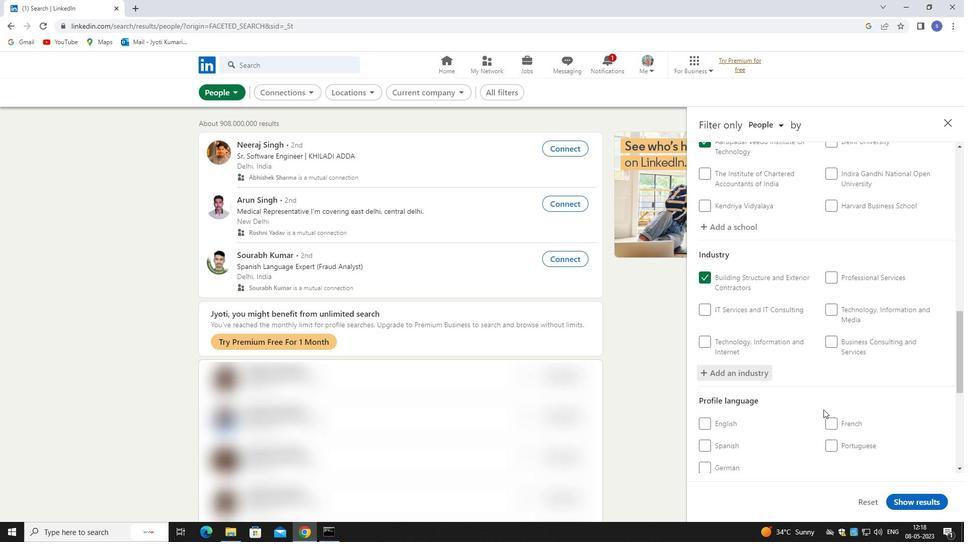 
Action: Mouse scrolled (823, 409) with delta (0, 0)
Screenshot: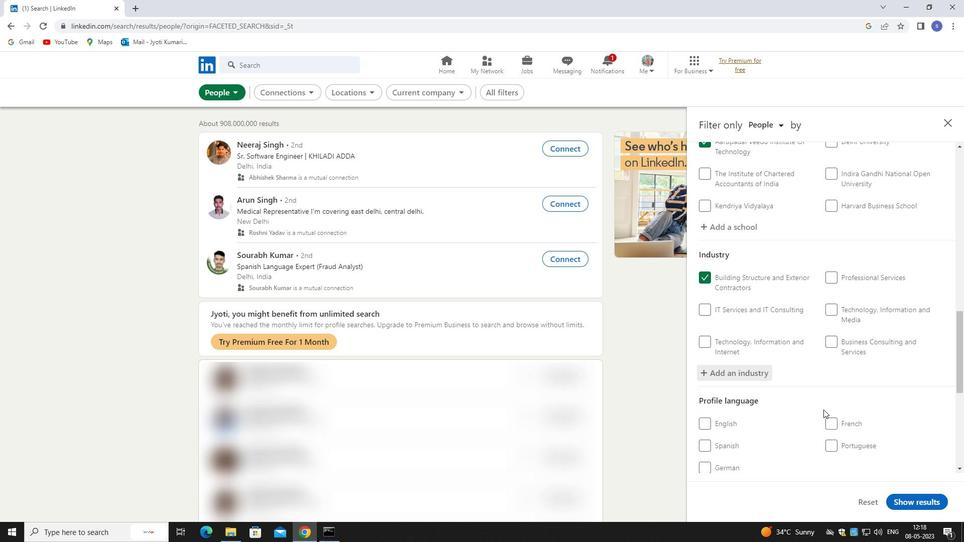 
Action: Mouse moved to (837, 294)
Screenshot: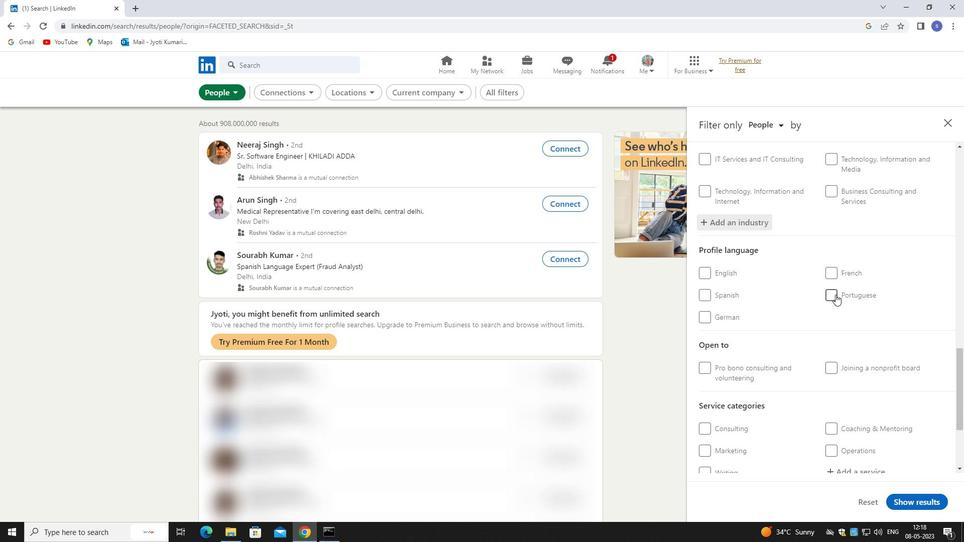 
Action: Mouse pressed left at (837, 294)
Screenshot: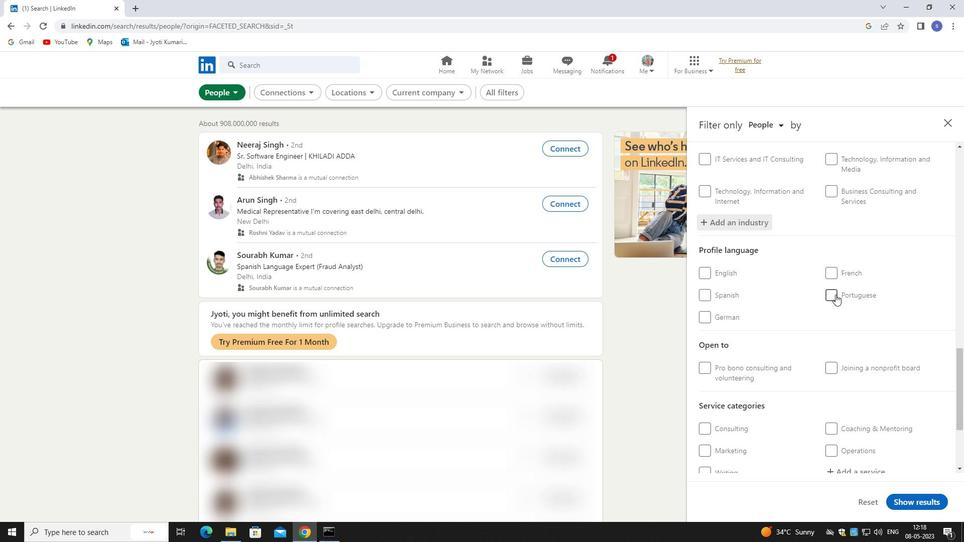 
Action: Mouse moved to (851, 345)
Screenshot: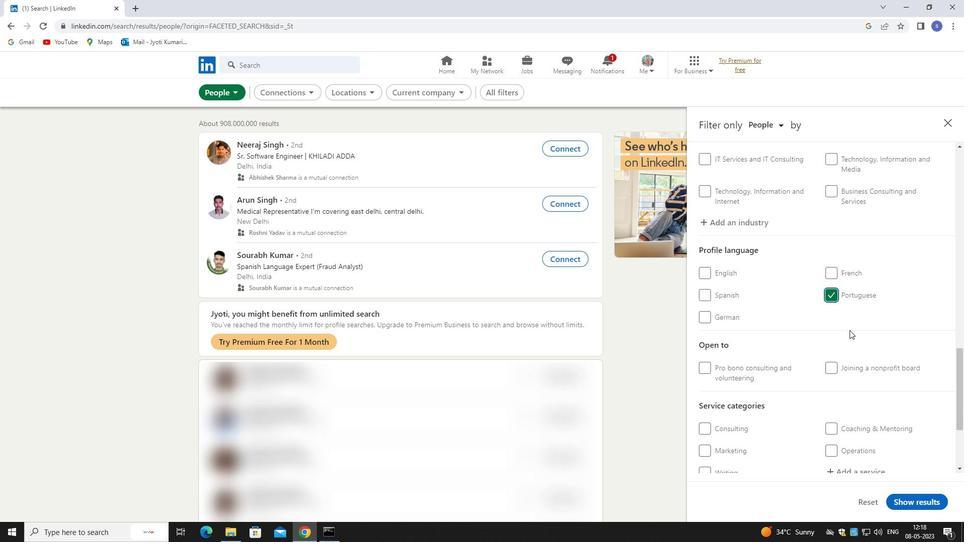 
Action: Mouse scrolled (851, 344) with delta (0, 0)
Screenshot: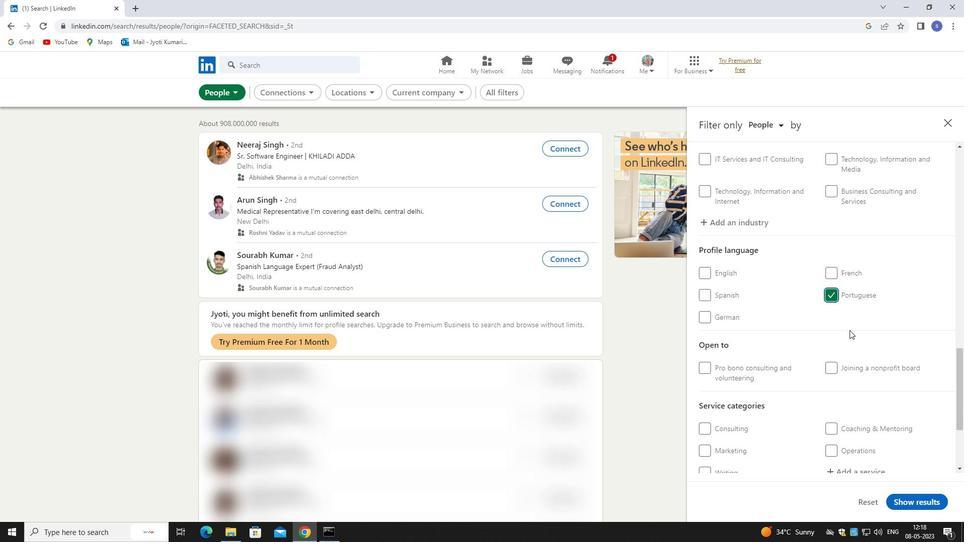 
Action: Mouse moved to (853, 352)
Screenshot: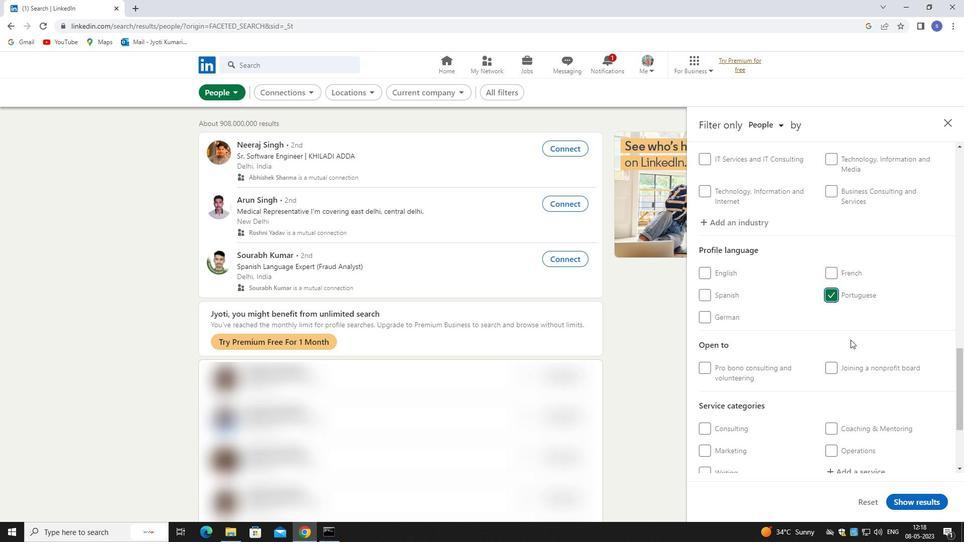 
Action: Mouse scrolled (853, 352) with delta (0, 0)
Screenshot: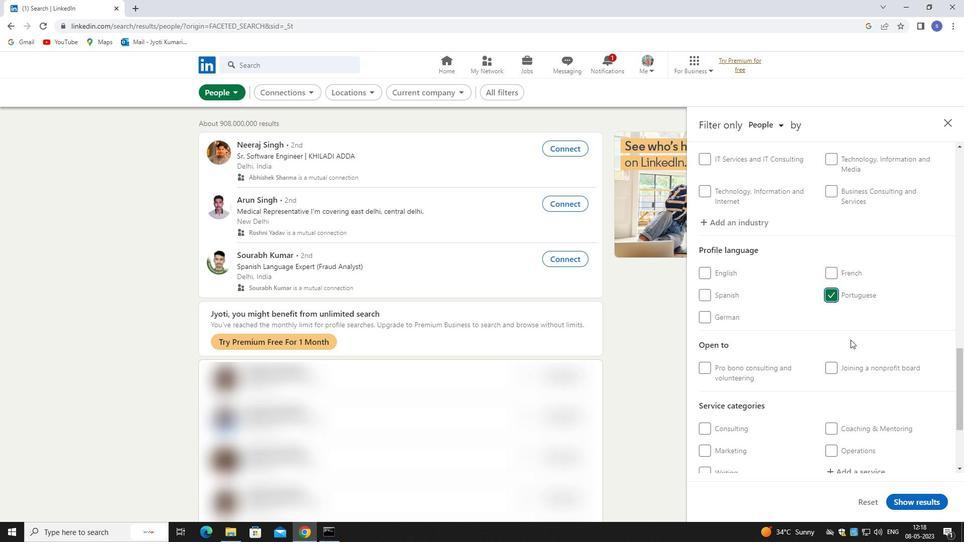 
Action: Mouse moved to (853, 358)
Screenshot: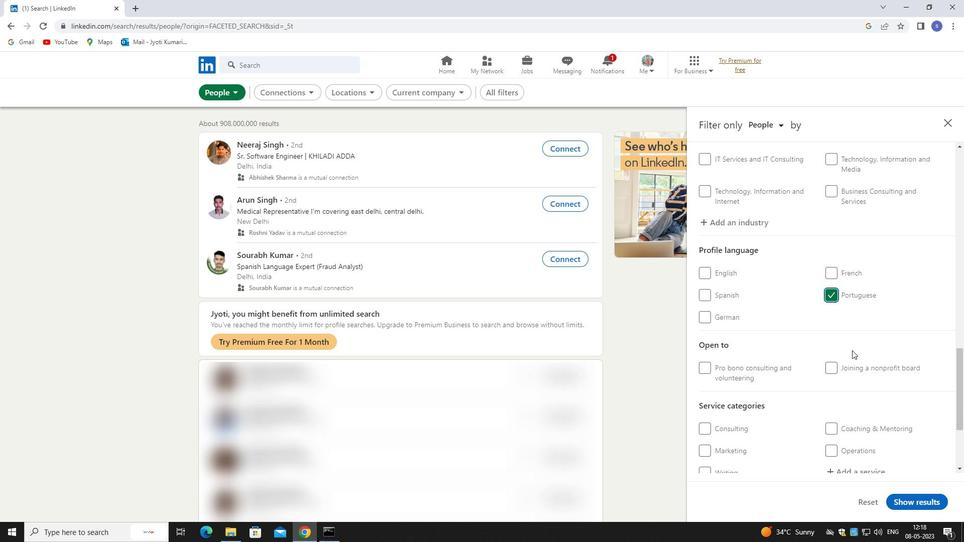 
Action: Mouse scrolled (853, 357) with delta (0, 0)
Screenshot: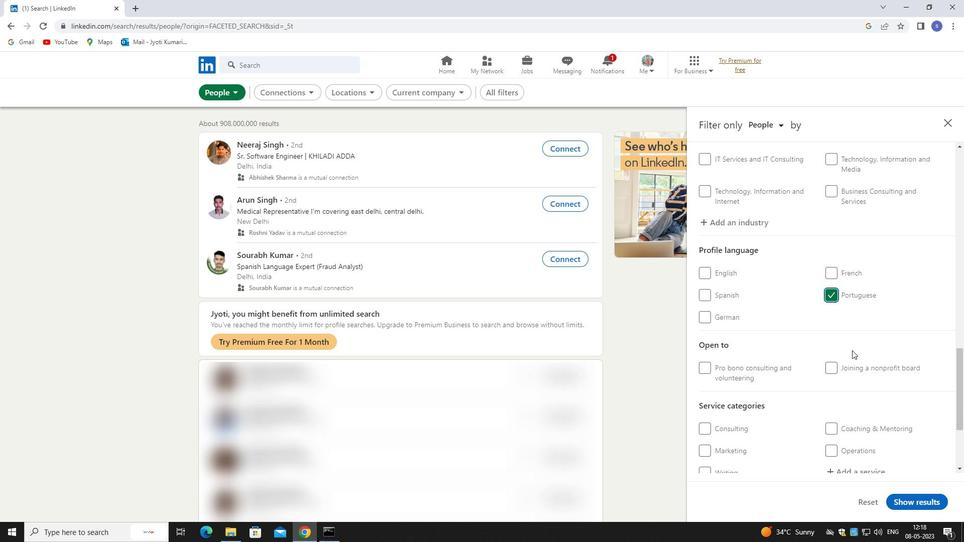 
Action: Mouse moved to (862, 335)
Screenshot: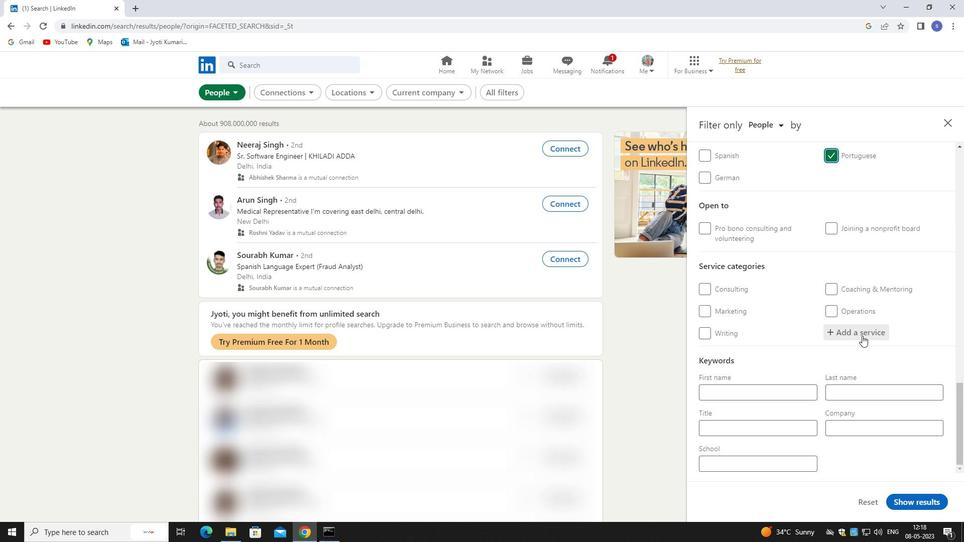 
Action: Mouse pressed left at (862, 335)
Screenshot: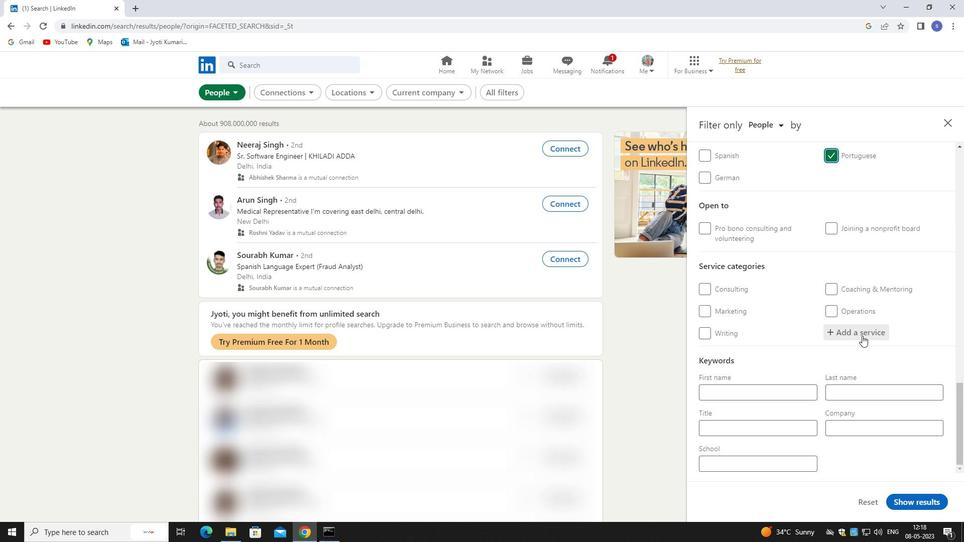 
Action: Mouse moved to (862, 334)
Screenshot: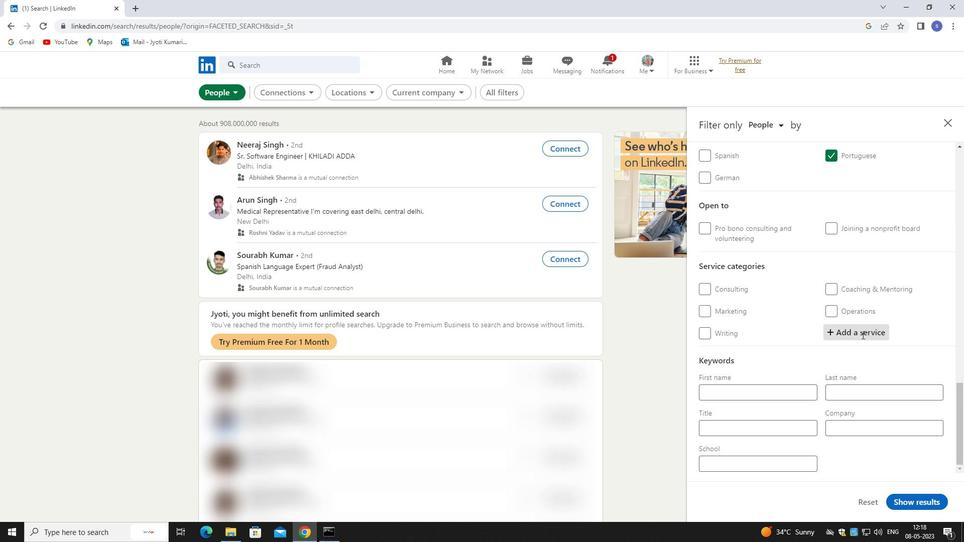 
Action: Key pressed corpor
Screenshot: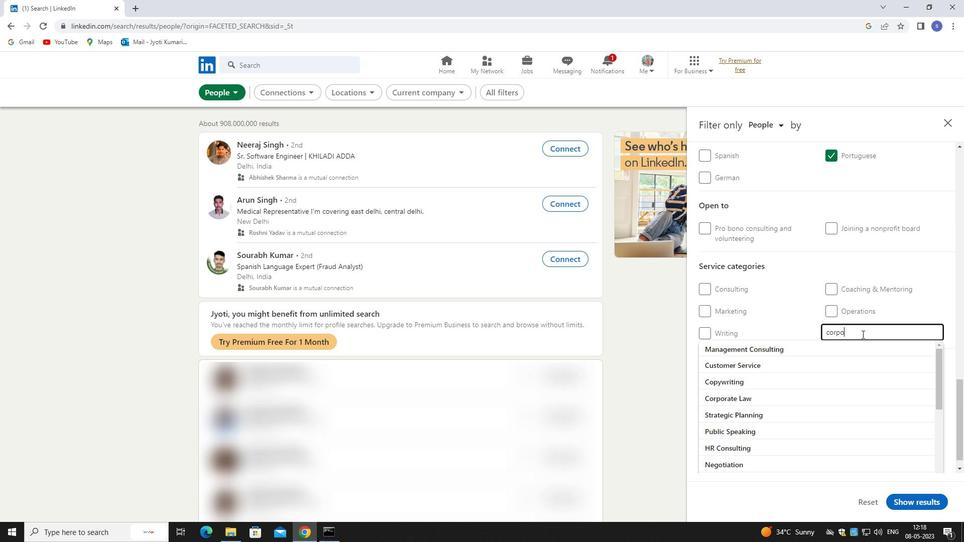 
Action: Mouse moved to (860, 387)
Screenshot: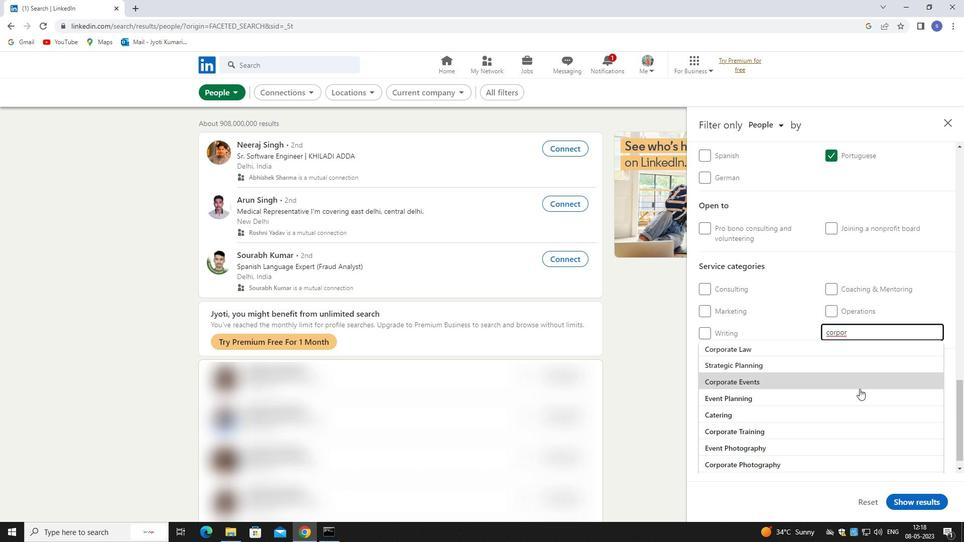 
Action: Mouse pressed left at (860, 387)
Screenshot: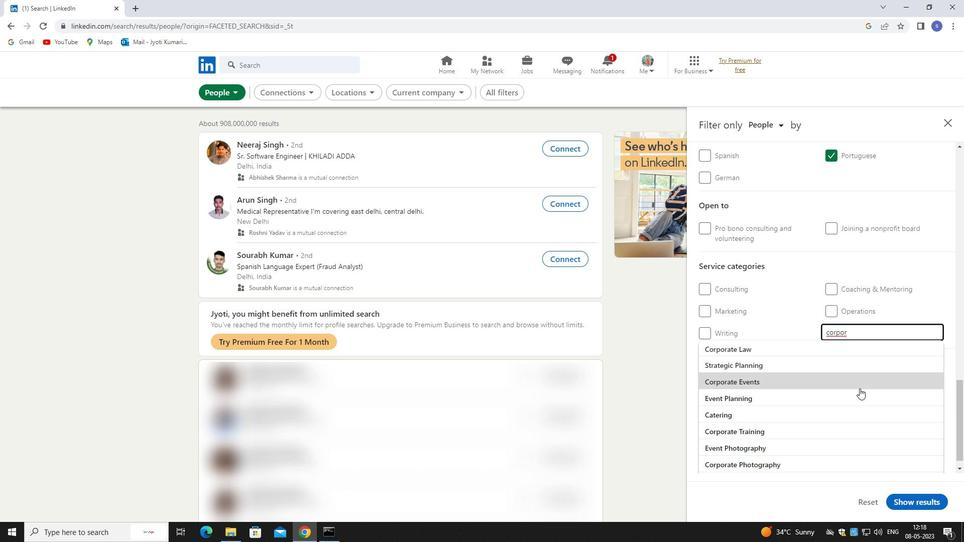 
Action: Mouse moved to (860, 386)
Screenshot: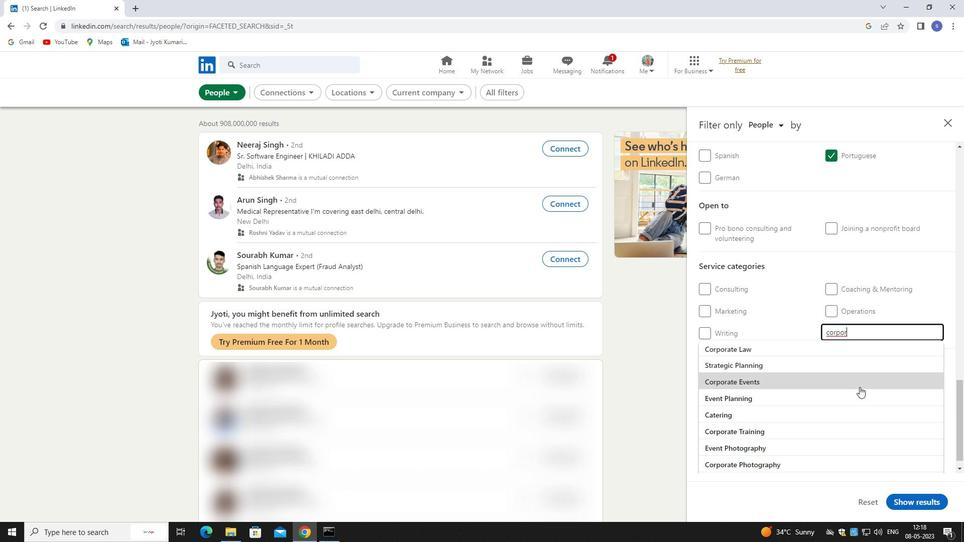 
Action: Mouse scrolled (860, 386) with delta (0, 0)
Screenshot: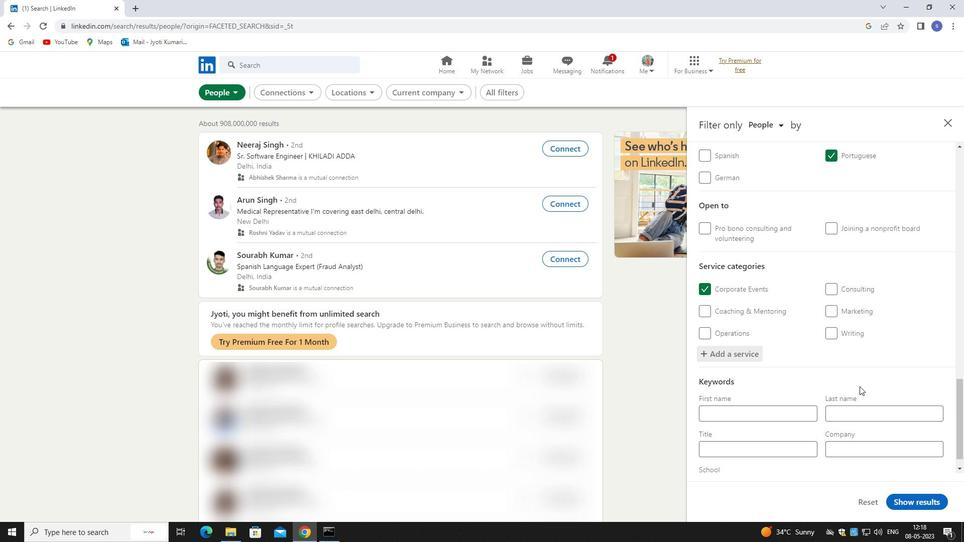 
Action: Mouse moved to (860, 386)
Screenshot: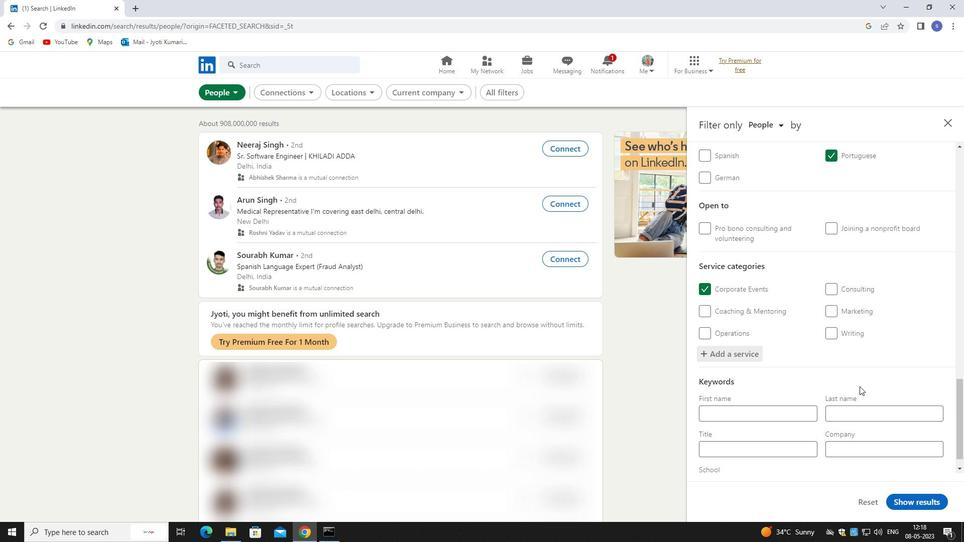 
Action: Mouse scrolled (860, 386) with delta (0, 0)
Screenshot: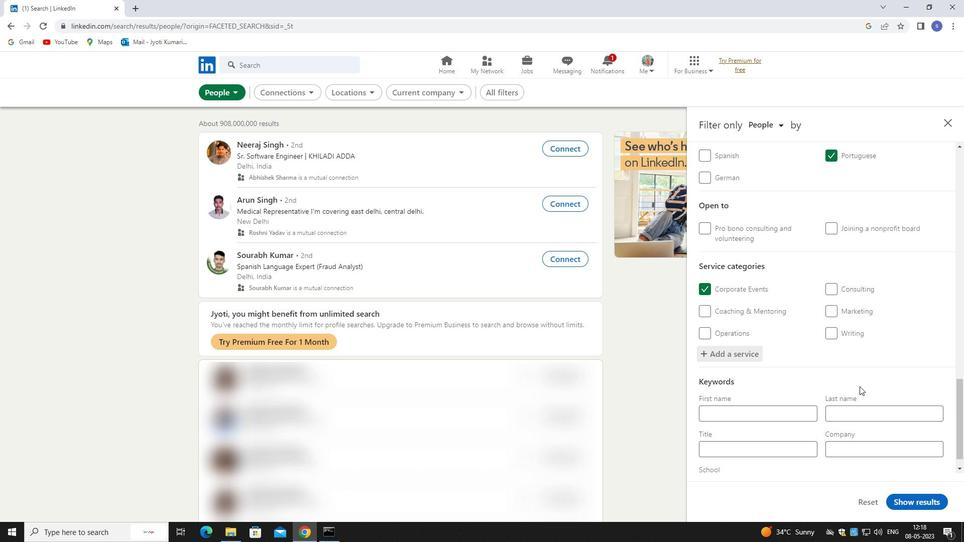 
Action: Mouse scrolled (860, 386) with delta (0, 0)
Screenshot: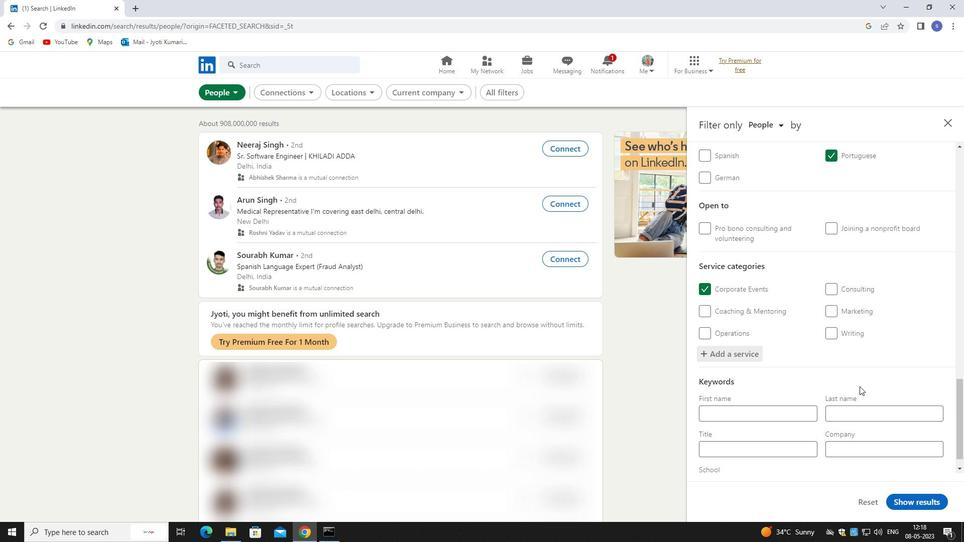 
Action: Mouse moved to (780, 430)
Screenshot: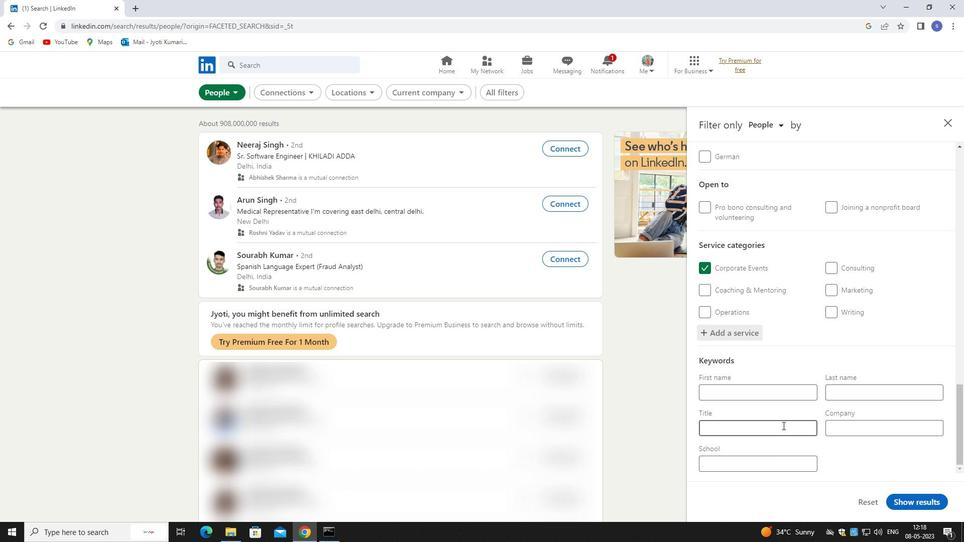 
Action: Mouse pressed left at (780, 430)
Screenshot: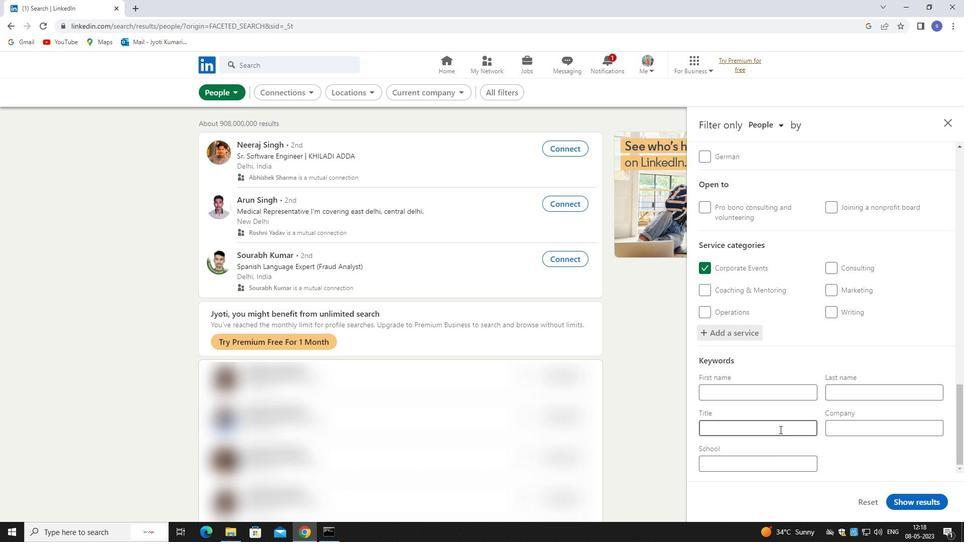 
Action: Key pressed <Key.shift><Key.shift><Key.shift><Key.shift><Key.shift><Key.shift><Key.shift><Key.shift><Key.shift>EXECUTIVE
Screenshot: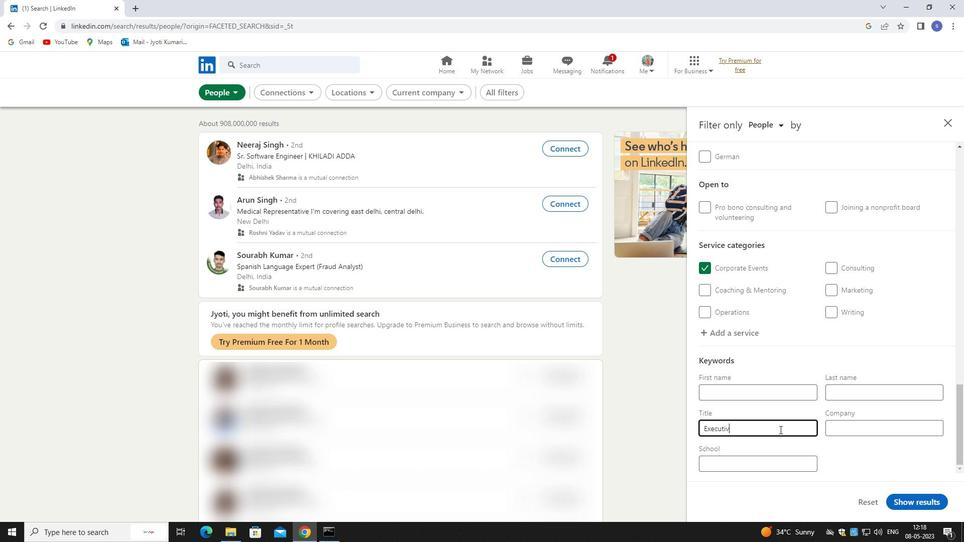 
Action: Mouse moved to (924, 503)
Screenshot: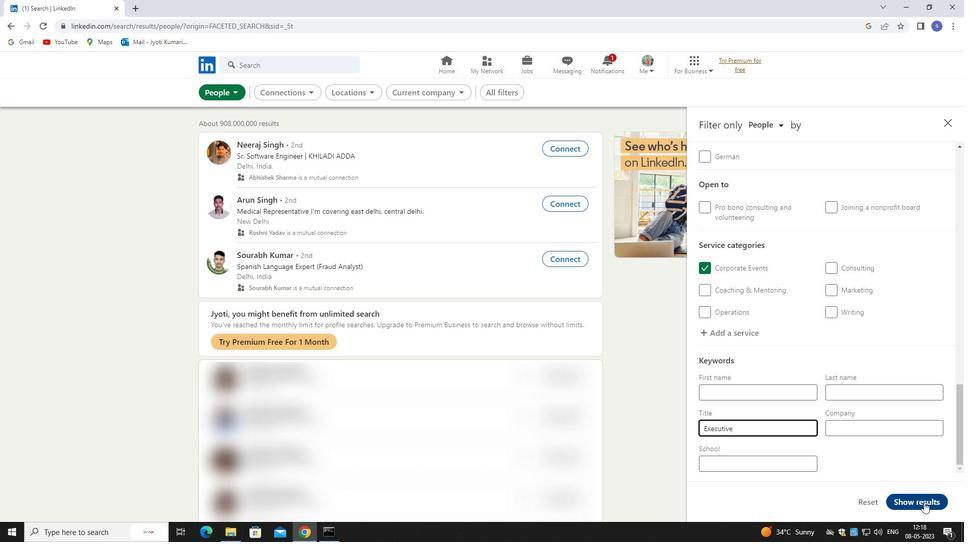 
Action: Mouse pressed left at (924, 503)
Screenshot: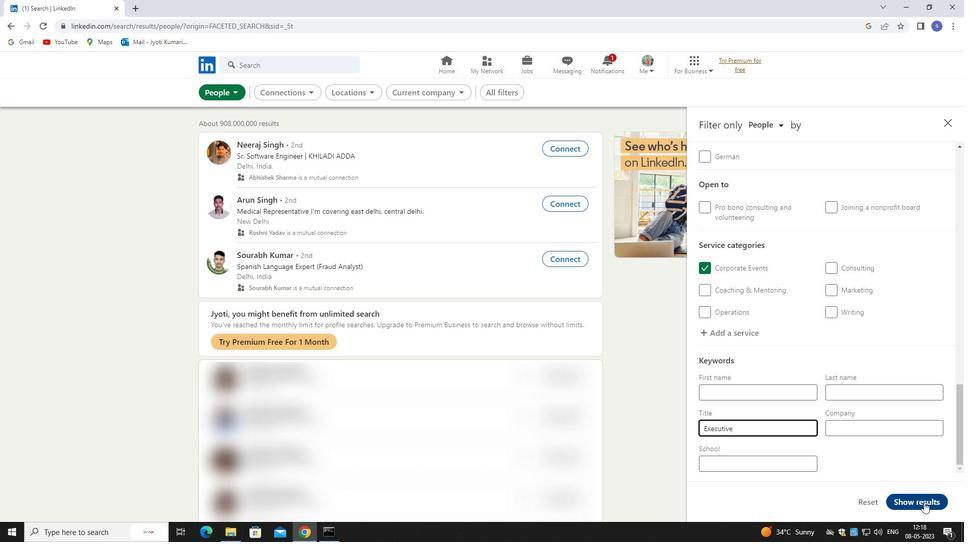 
Action: Mouse moved to (888, 529)
Screenshot: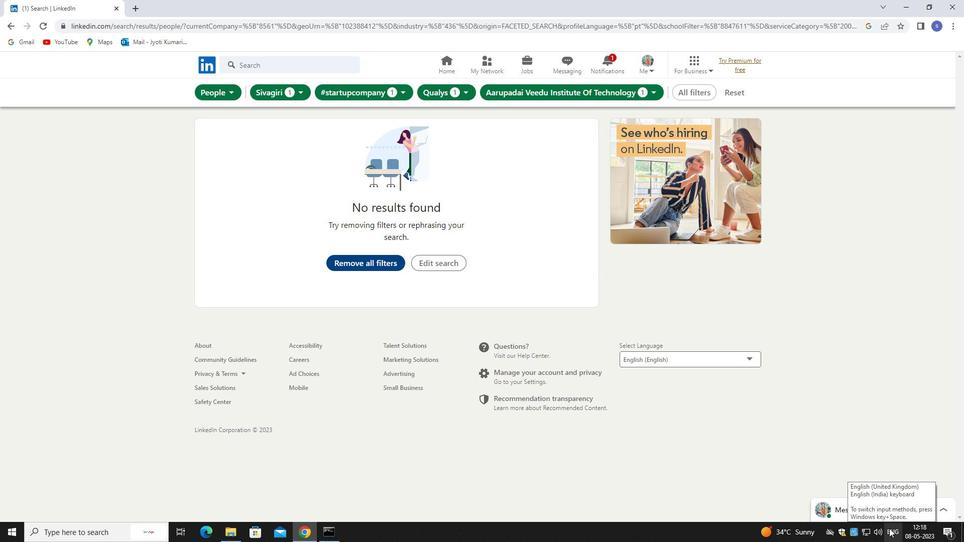 
